 Task: Use classic email templates while sending emails in the Salesforce admin
Action: Mouse moved to (279, 215)
Screenshot: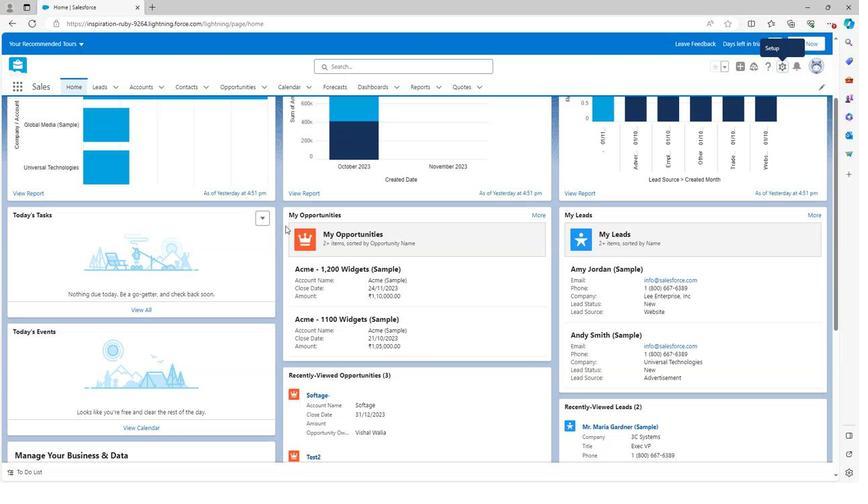 
Action: Mouse scrolled (279, 216) with delta (0, 0)
Screenshot: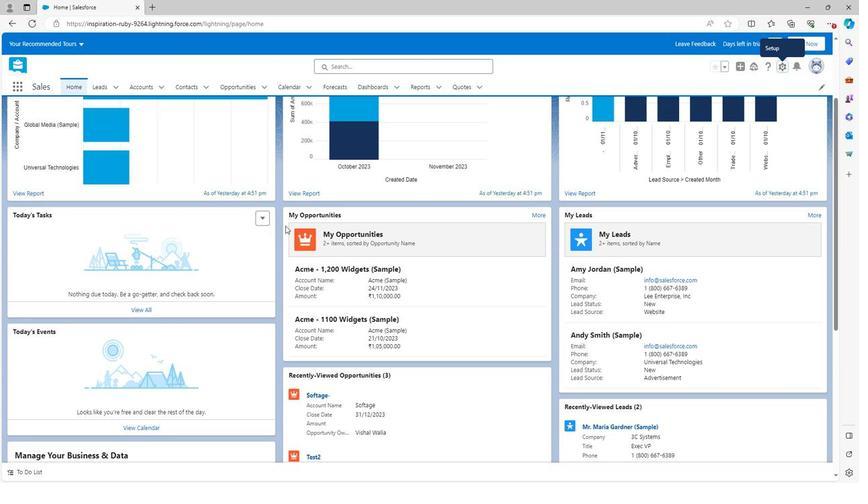 
Action: Mouse scrolled (279, 216) with delta (0, 0)
Screenshot: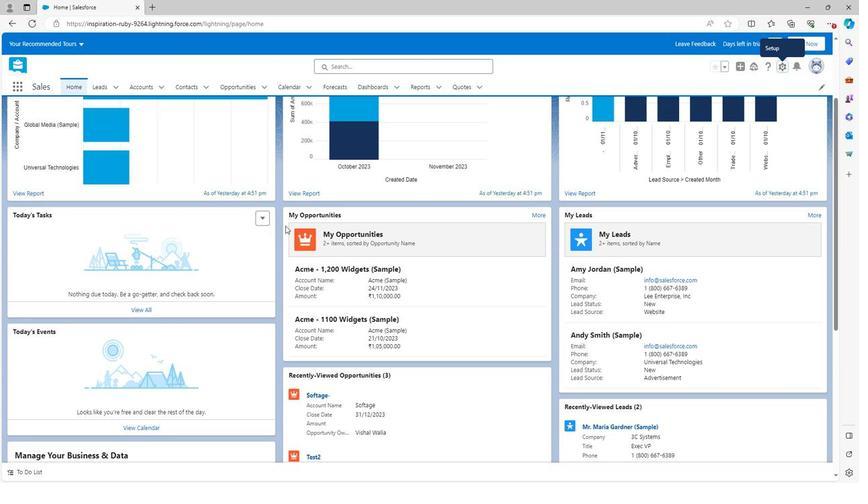 
Action: Mouse scrolled (279, 216) with delta (0, 0)
Screenshot: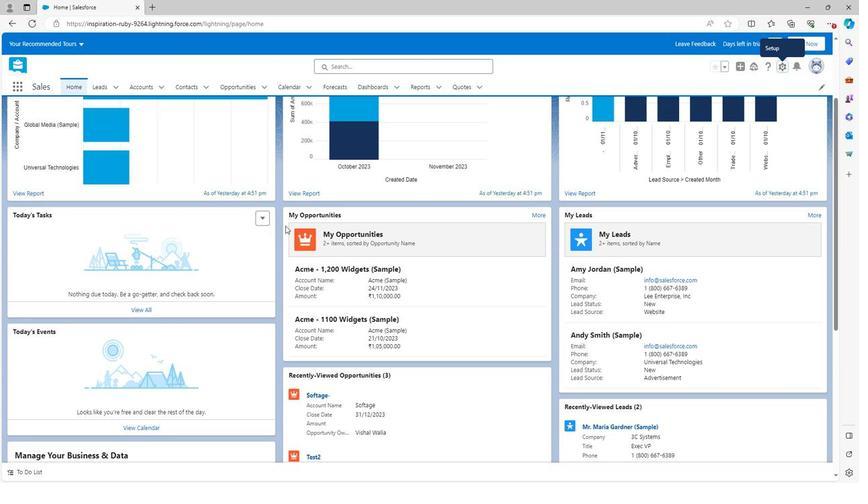 
Action: Mouse scrolled (279, 216) with delta (0, 0)
Screenshot: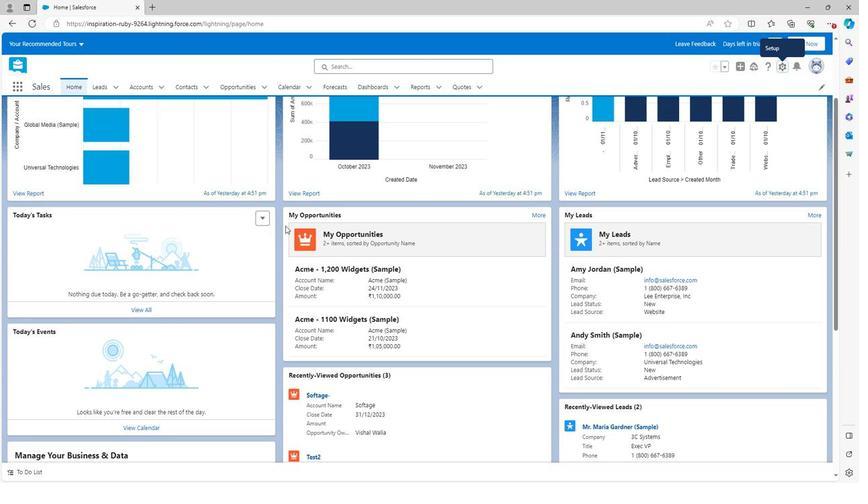 
Action: Mouse scrolled (279, 216) with delta (0, 0)
Screenshot: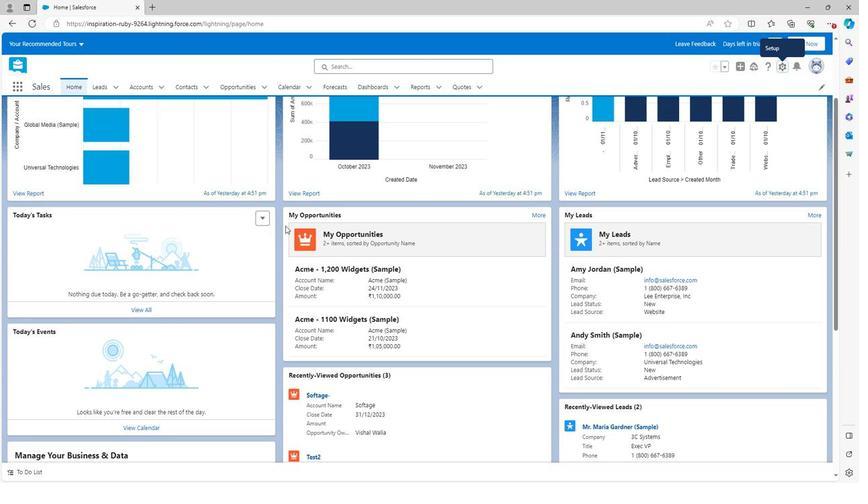 
Action: Mouse scrolled (279, 216) with delta (0, 0)
Screenshot: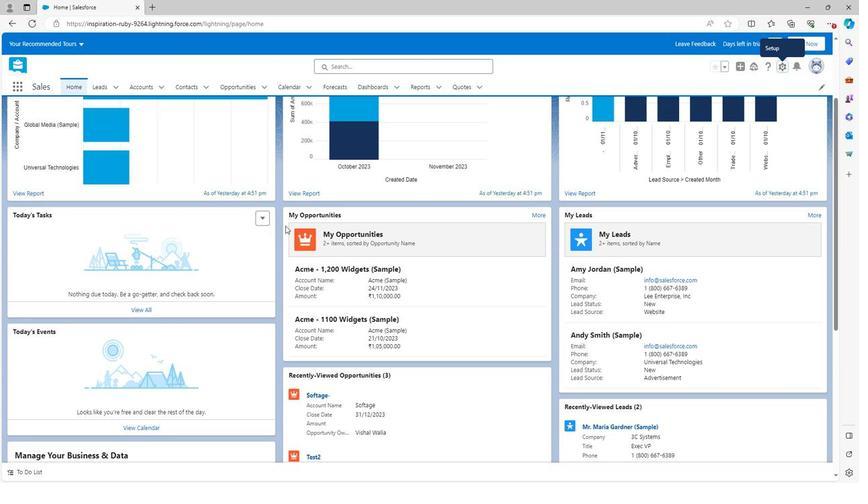 
Action: Mouse scrolled (279, 214) with delta (0, 0)
Screenshot: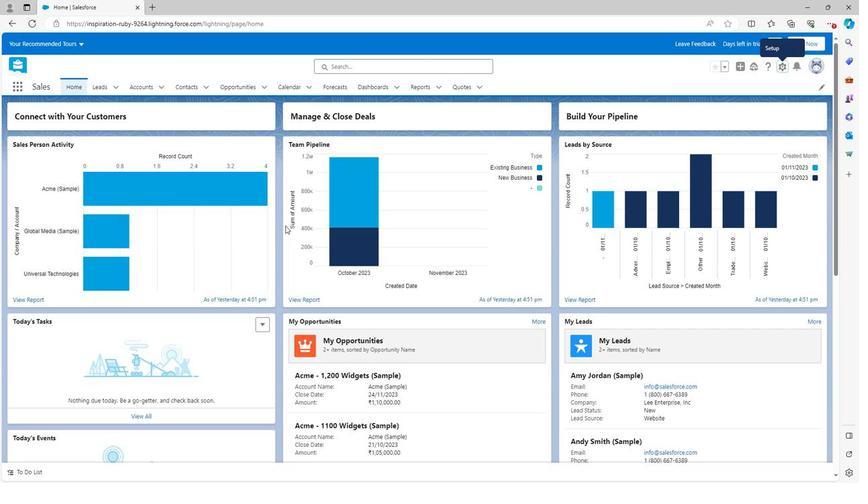 
Action: Mouse scrolled (279, 214) with delta (0, 0)
Screenshot: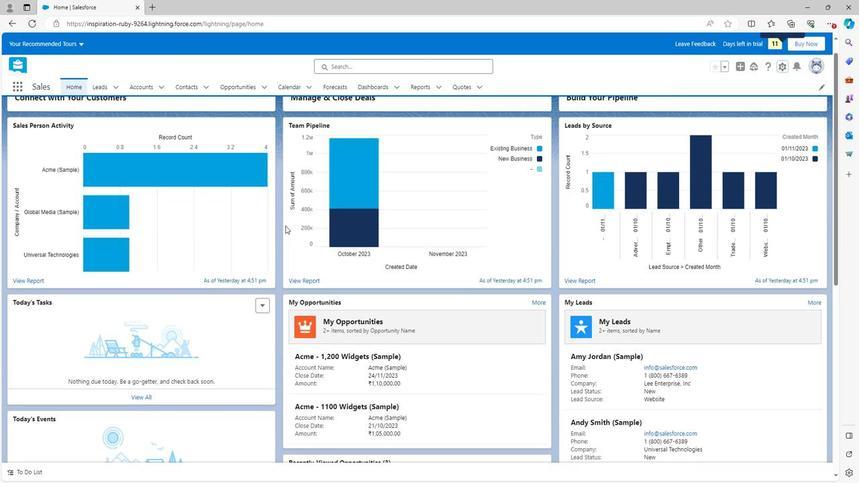
Action: Mouse scrolled (279, 214) with delta (0, 0)
Screenshot: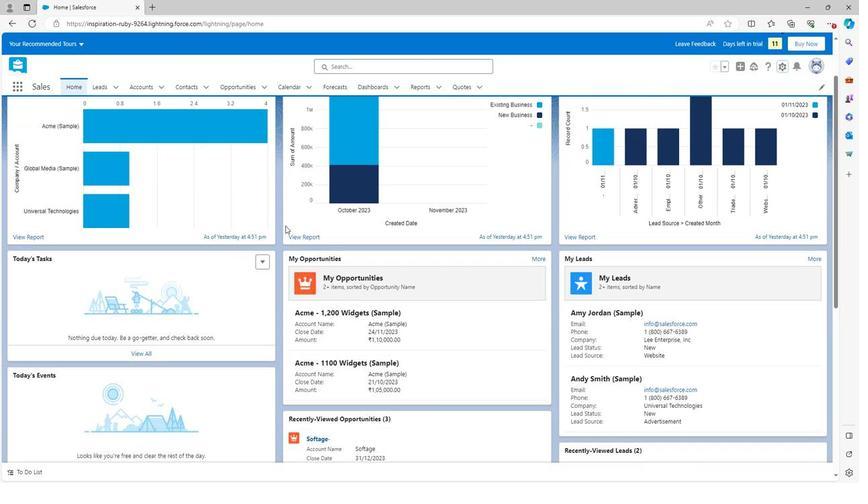 
Action: Mouse scrolled (279, 214) with delta (0, 0)
Screenshot: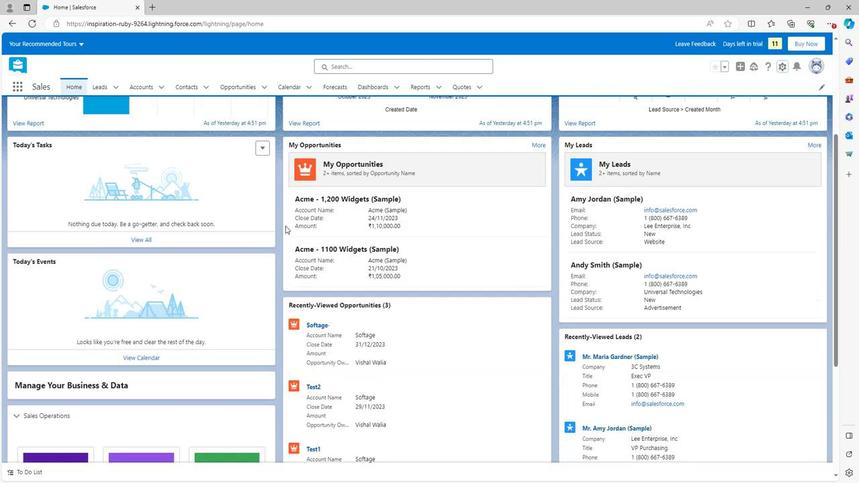 
Action: Mouse scrolled (279, 214) with delta (0, 0)
Screenshot: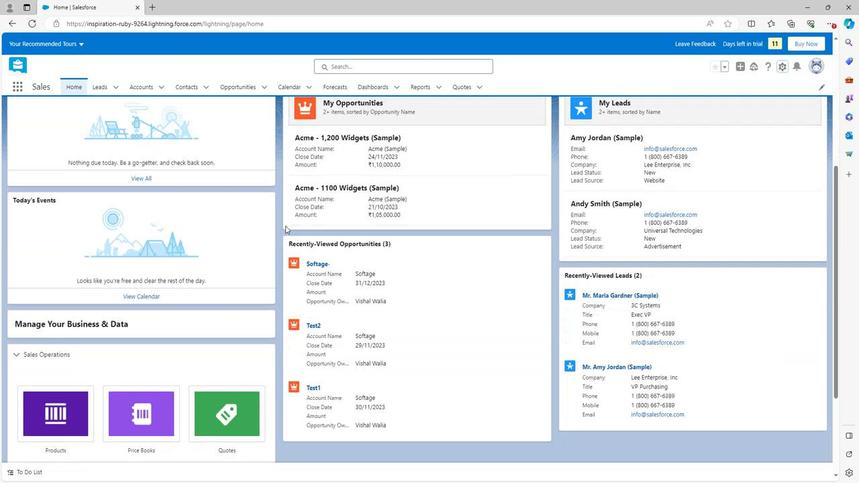 
Action: Mouse scrolled (279, 214) with delta (0, 0)
Screenshot: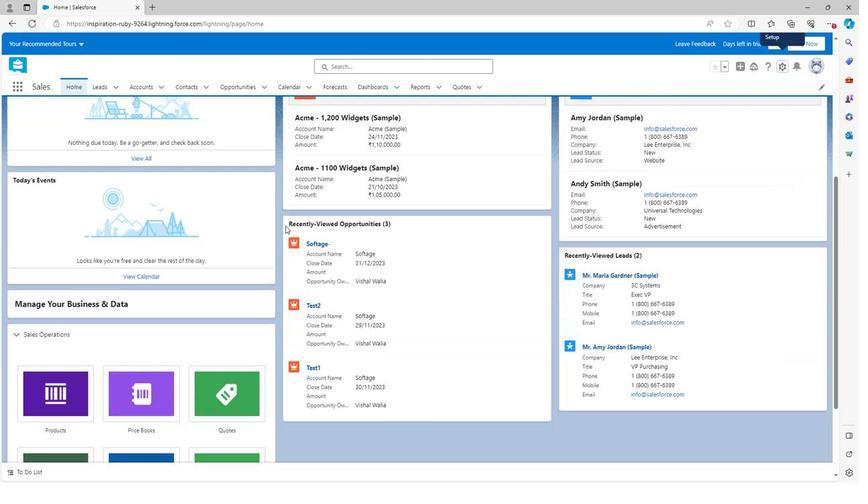 
Action: Mouse scrolled (279, 214) with delta (0, 0)
Screenshot: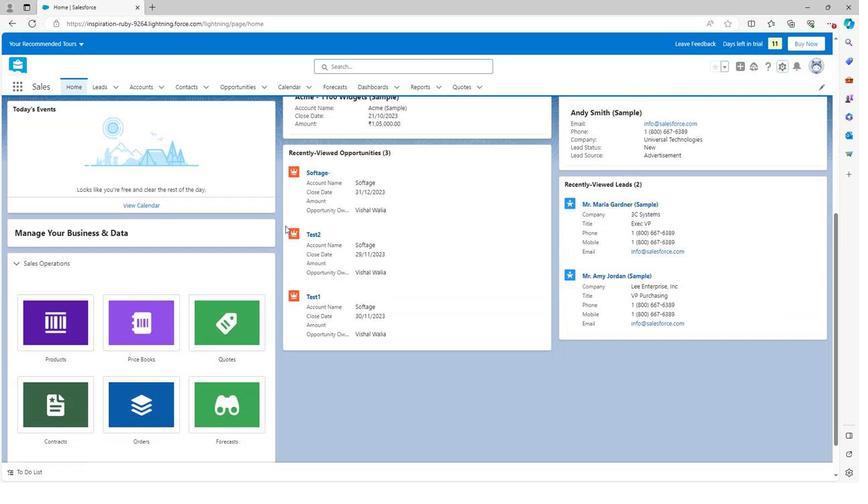 
Action: Mouse scrolled (279, 214) with delta (0, 0)
Screenshot: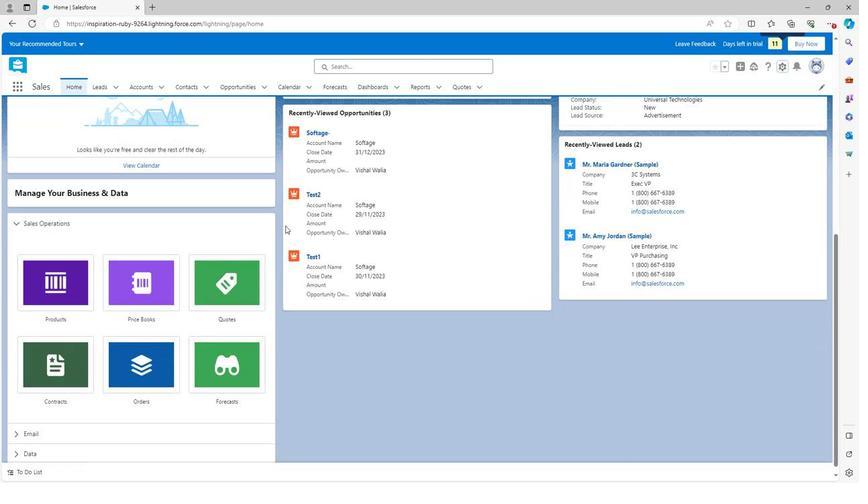 
Action: Mouse scrolled (279, 214) with delta (0, 0)
Screenshot: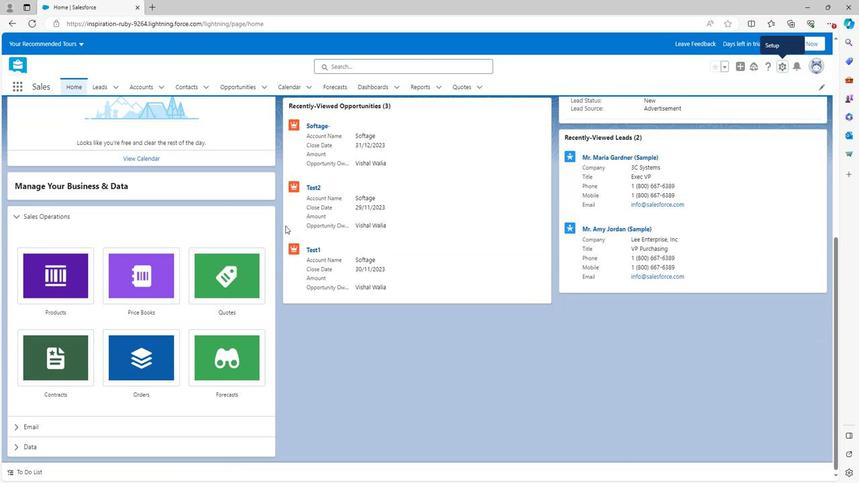 
Action: Mouse moved to (753, 43)
Screenshot: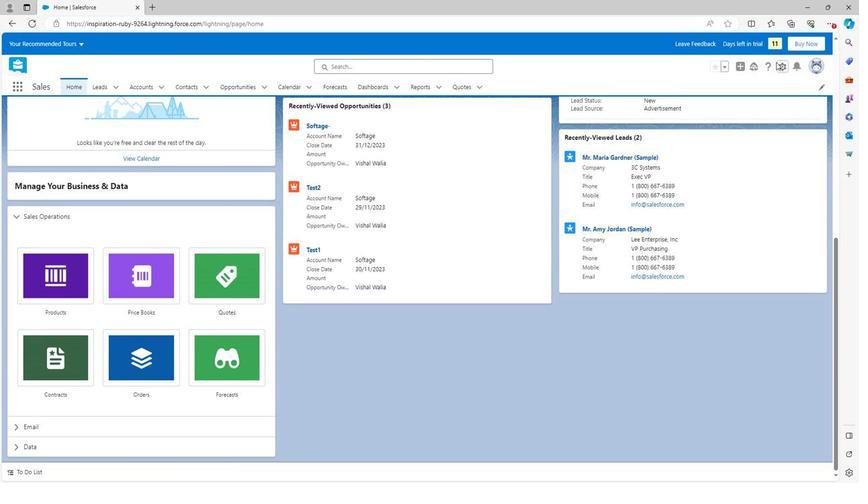 
Action: Mouse pressed left at (753, 43)
Screenshot: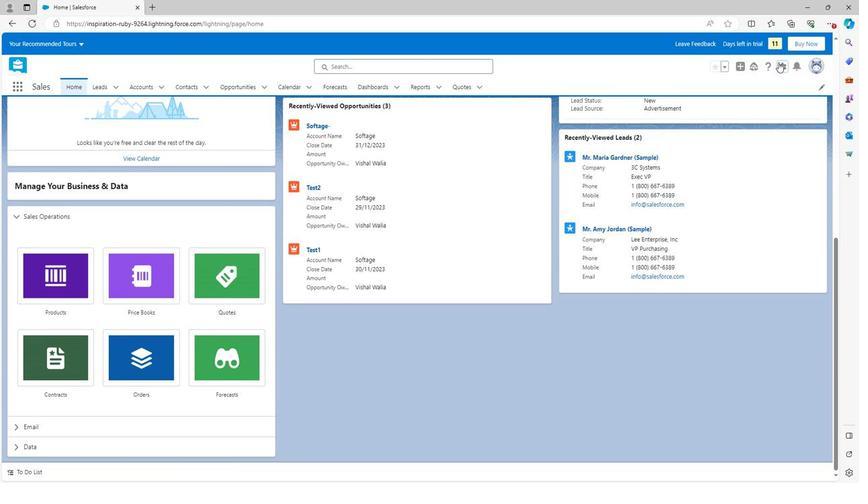 
Action: Mouse moved to (726, 74)
Screenshot: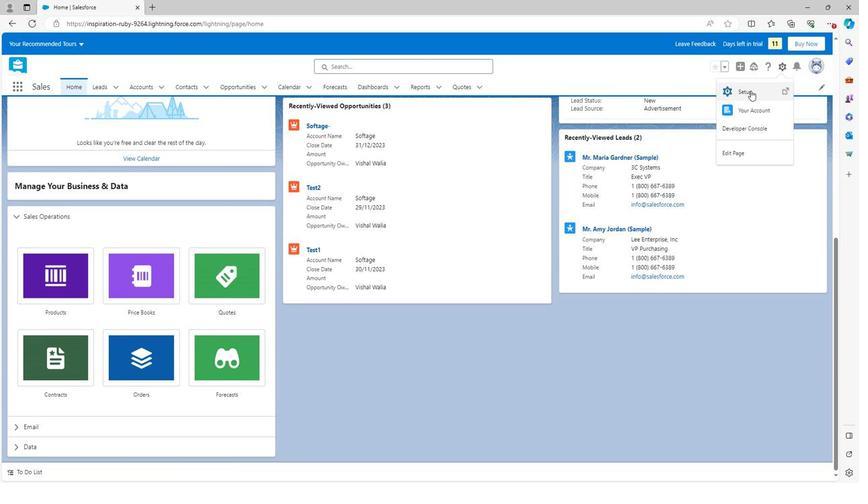 
Action: Mouse pressed left at (726, 74)
Screenshot: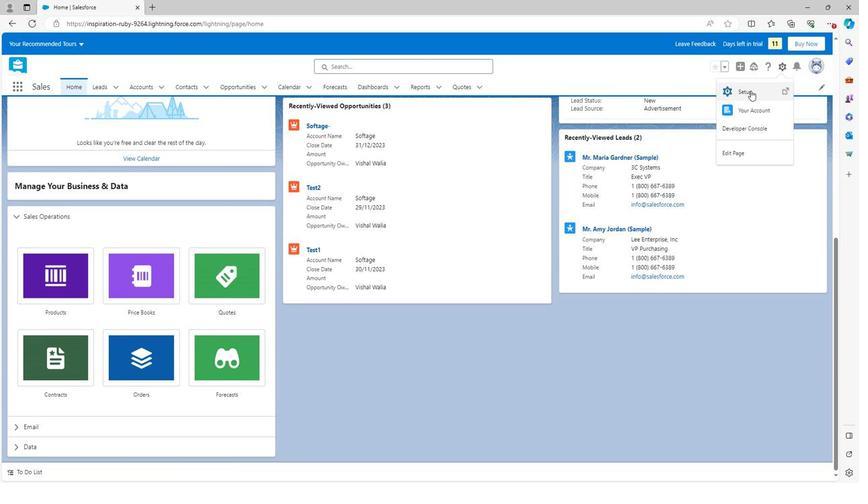 
Action: Mouse moved to (11, 297)
Screenshot: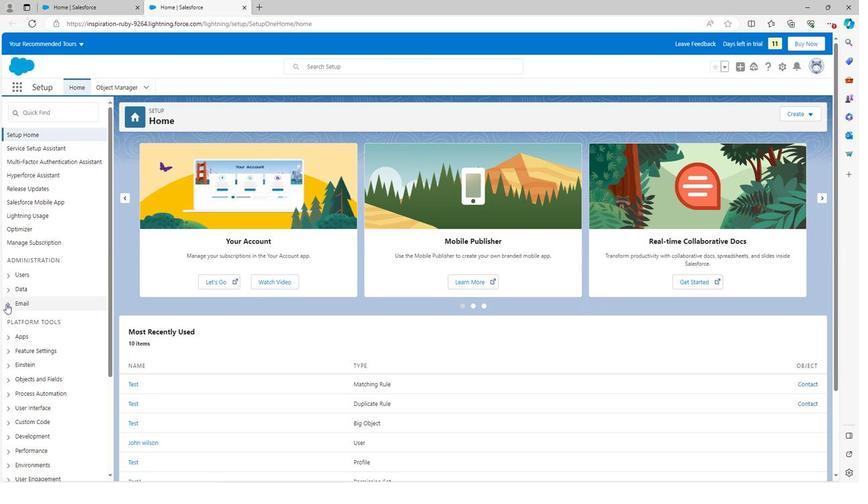 
Action: Mouse pressed left at (11, 297)
Screenshot: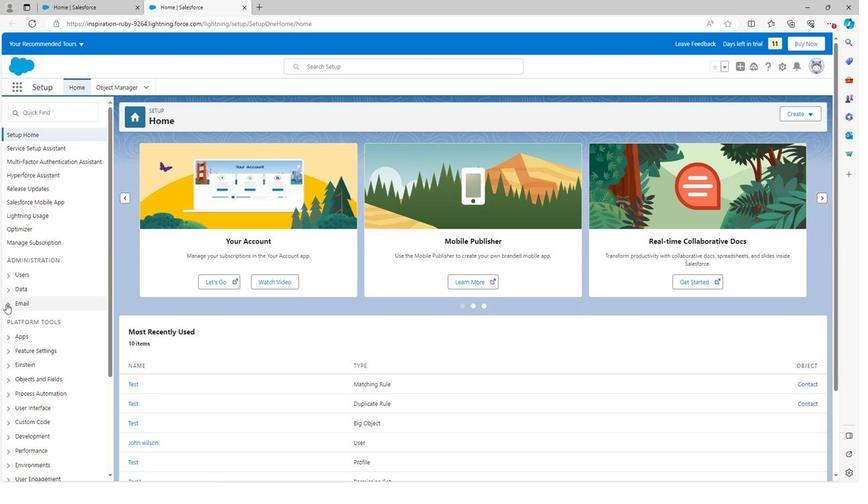 
Action: Mouse moved to (61, 311)
Screenshot: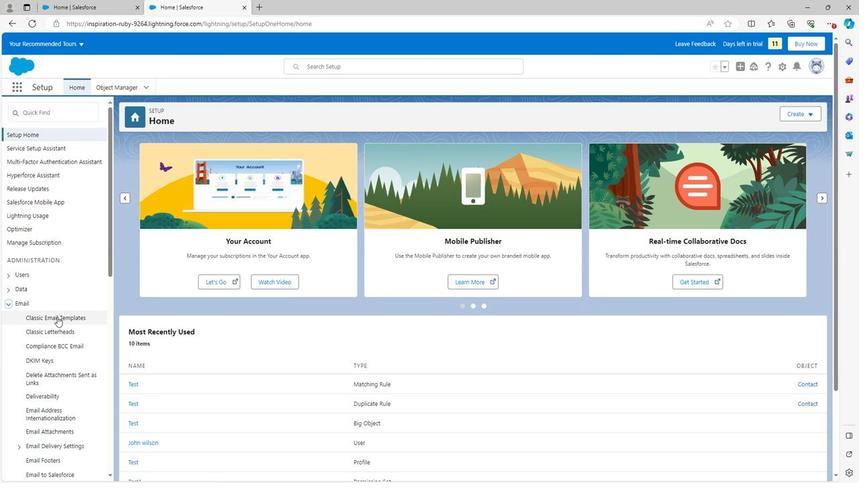 
Action: Mouse pressed left at (61, 311)
Screenshot: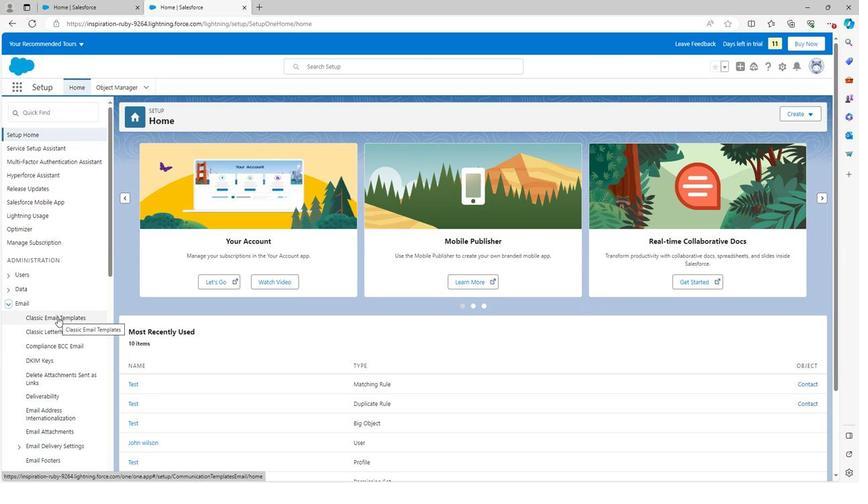 
Action: Mouse moved to (275, 249)
Screenshot: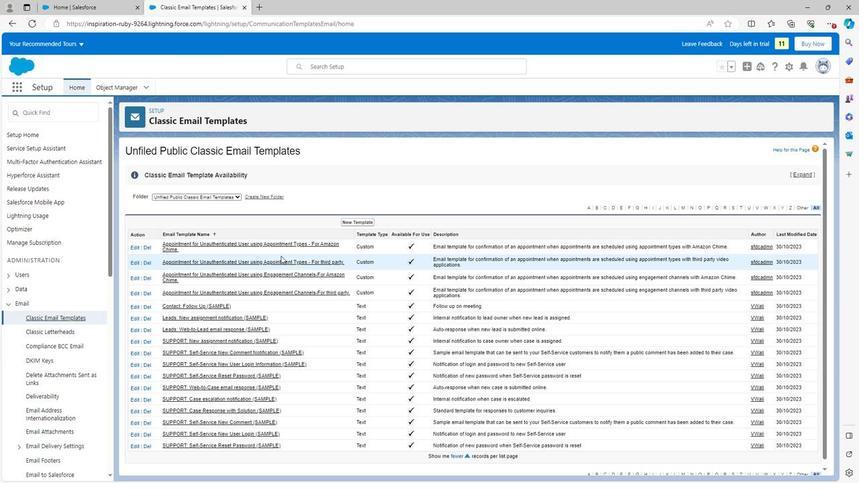 
Action: Mouse scrolled (275, 249) with delta (0, 0)
Screenshot: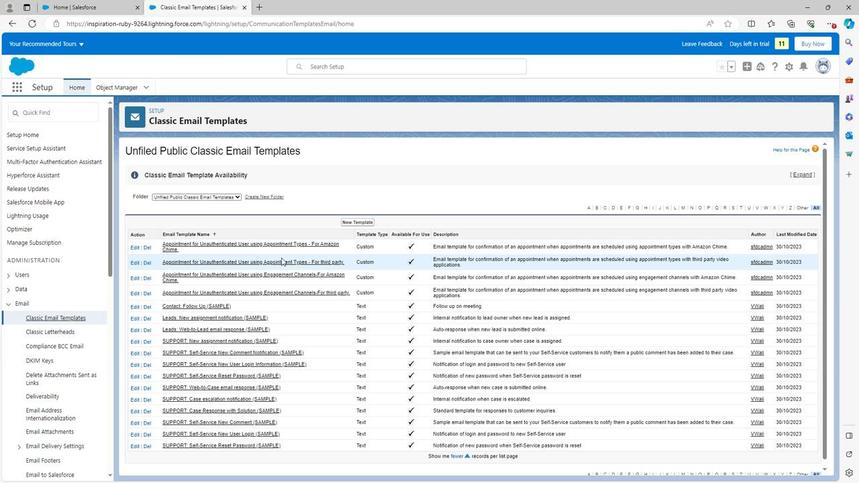 
Action: Mouse moved to (277, 295)
Screenshot: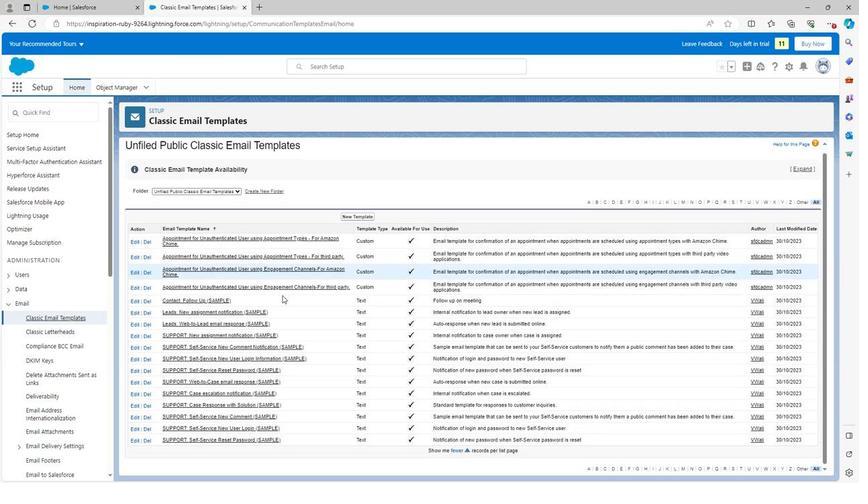 
Action: Mouse scrolled (277, 294) with delta (0, 0)
Screenshot: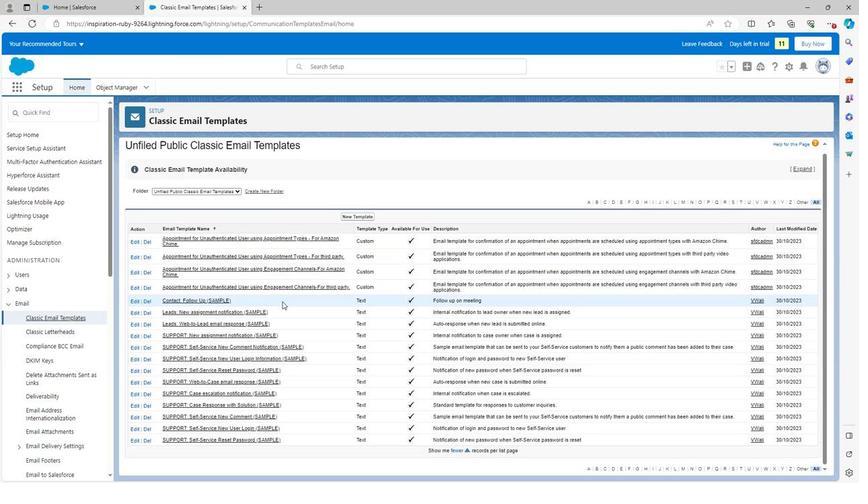 
Action: Mouse scrolled (277, 294) with delta (0, 0)
Screenshot: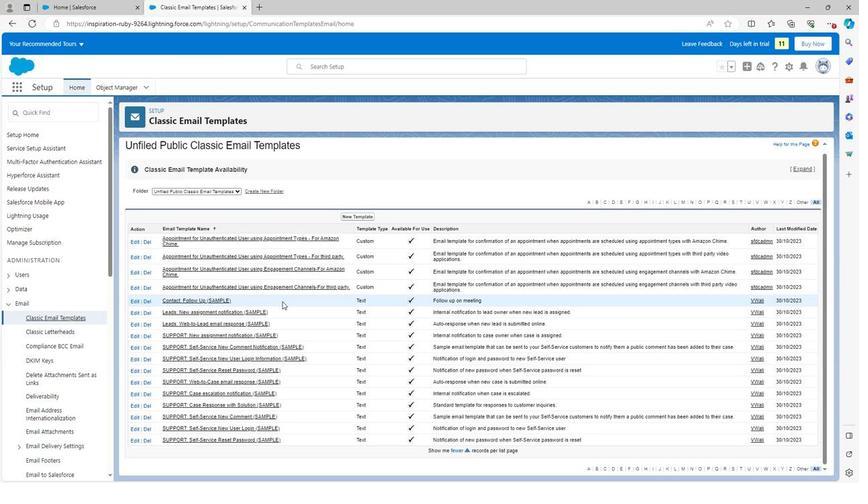 
Action: Mouse moved to (277, 295)
Screenshot: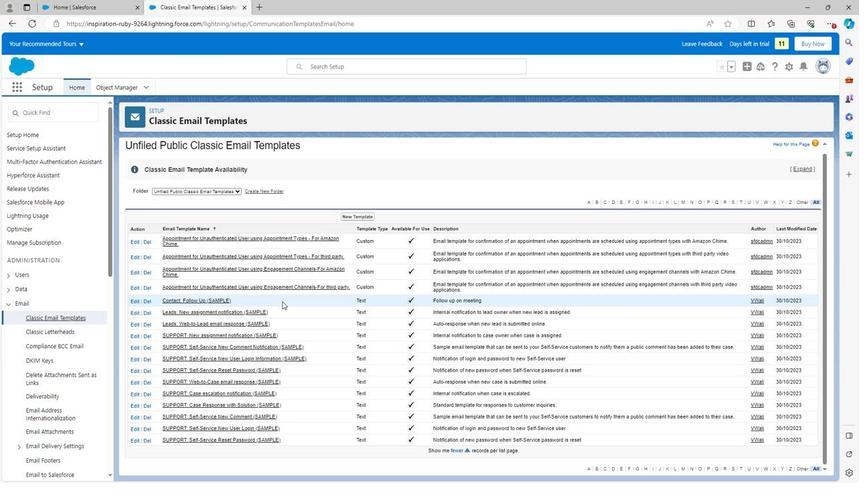 
Action: Mouse scrolled (277, 295) with delta (0, 0)
Screenshot: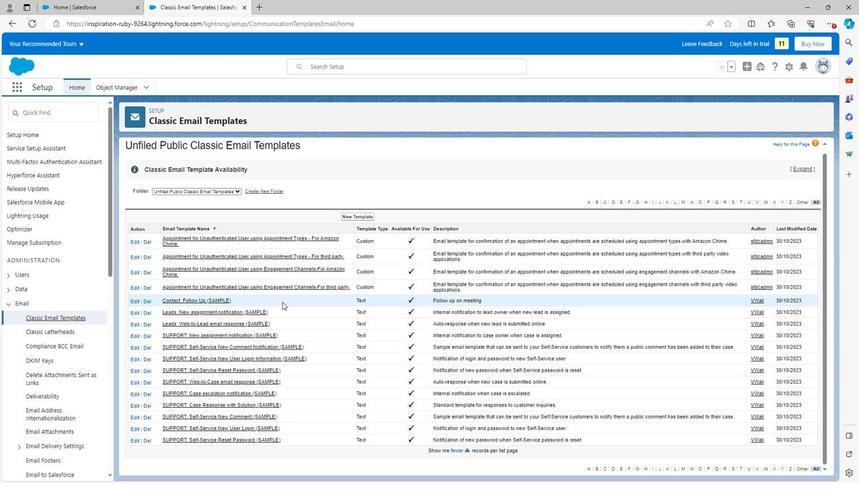 
Action: Mouse moved to (277, 296)
Screenshot: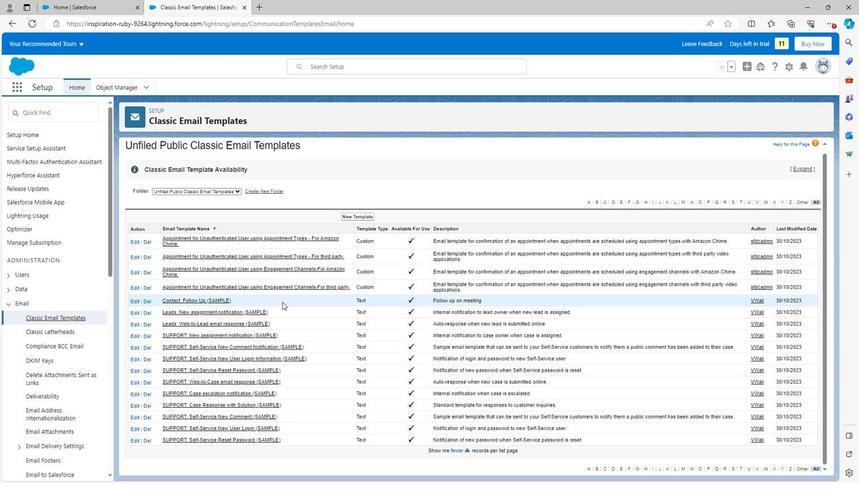 
Action: Mouse scrolled (277, 295) with delta (0, 0)
Screenshot: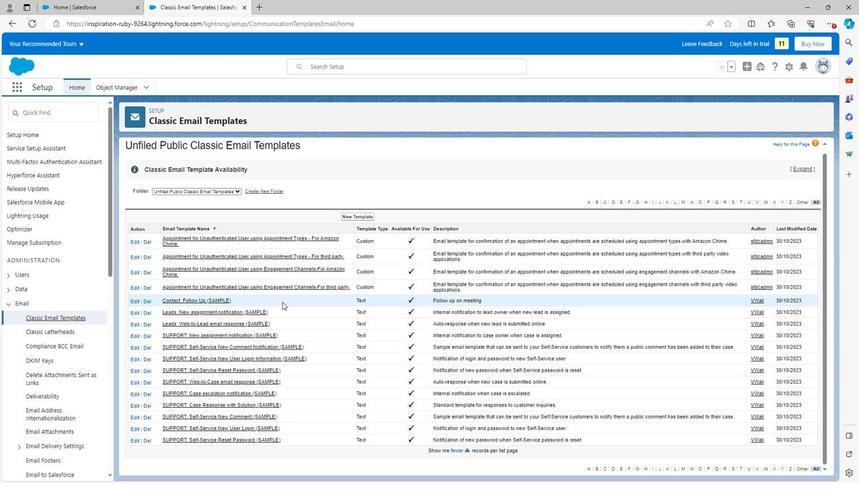 
Action: Mouse moved to (277, 297)
Screenshot: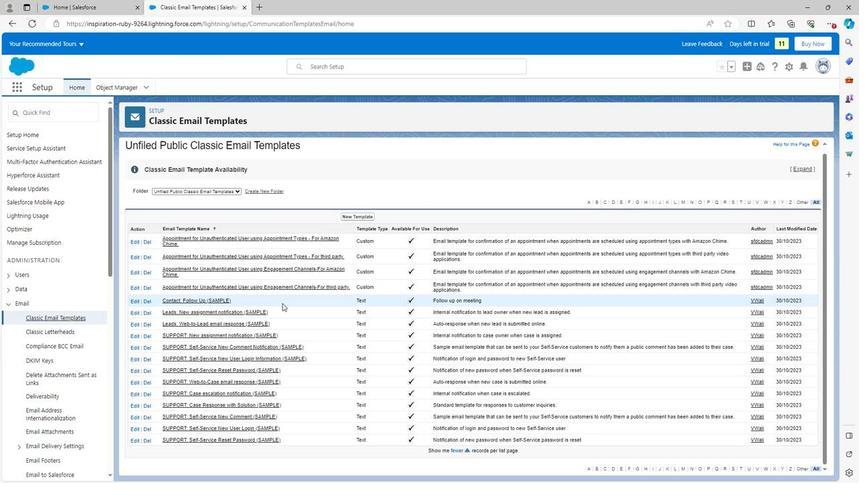 
Action: Mouse scrolled (277, 296) with delta (0, 0)
Screenshot: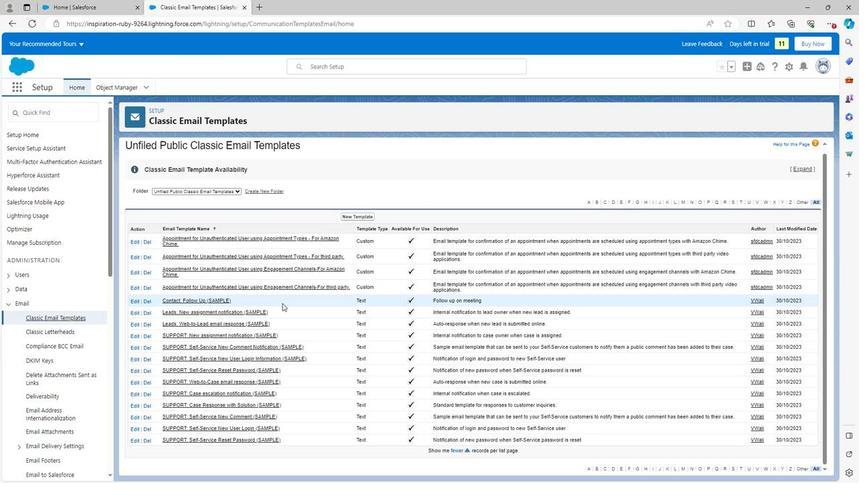 
Action: Mouse scrolled (277, 296) with delta (0, 0)
Screenshot: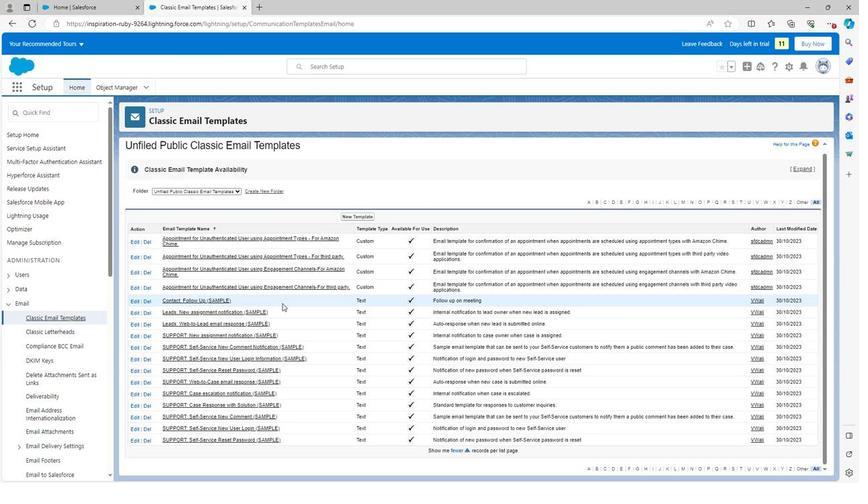 
Action: Mouse scrolled (277, 297) with delta (0, 0)
Screenshot: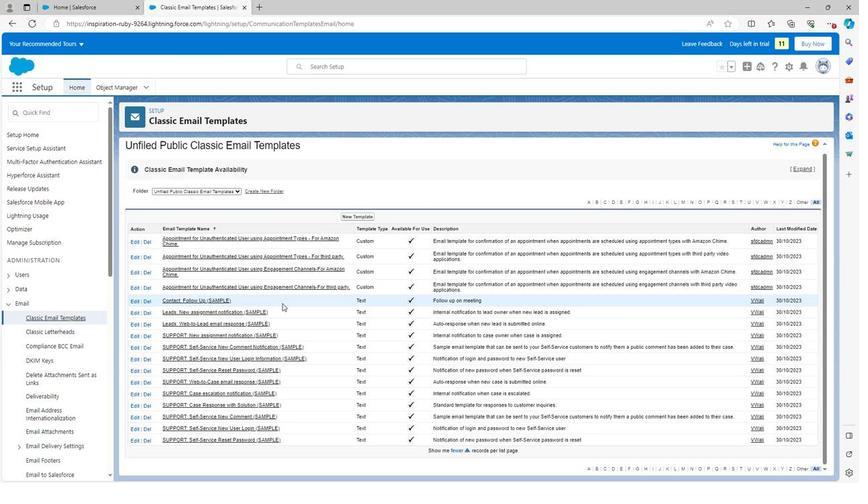 
Action: Mouse moved to (277, 297)
Screenshot: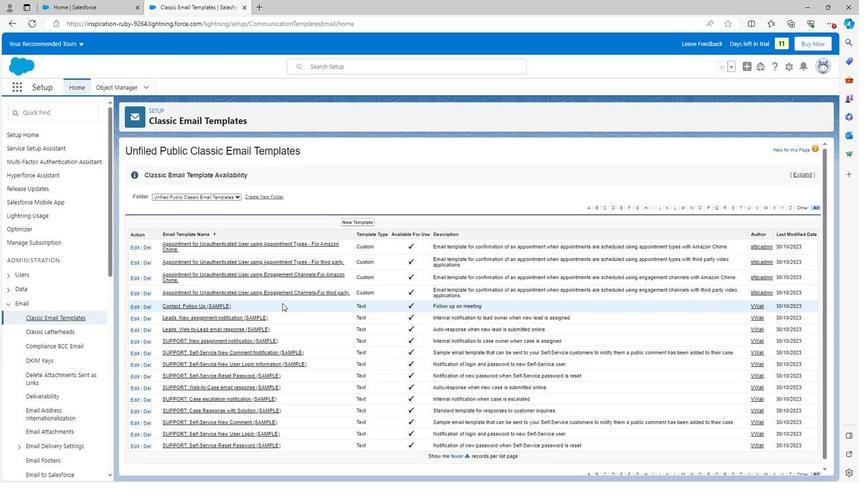 
Action: Mouse scrolled (277, 298) with delta (0, 0)
Screenshot: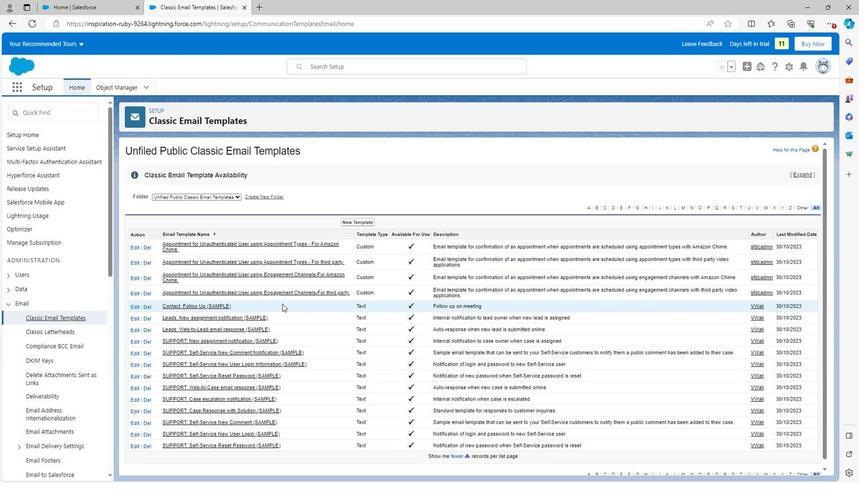 
Action: Mouse moved to (277, 297)
Screenshot: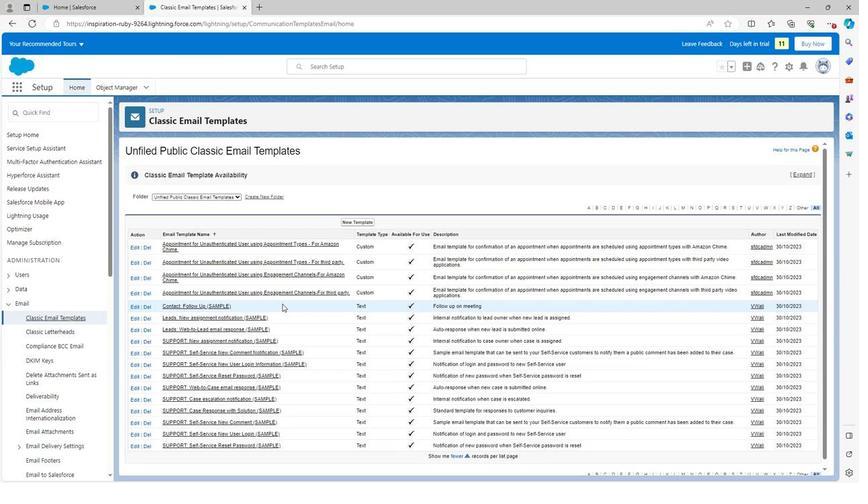 
Action: Mouse scrolled (277, 298) with delta (0, 0)
Screenshot: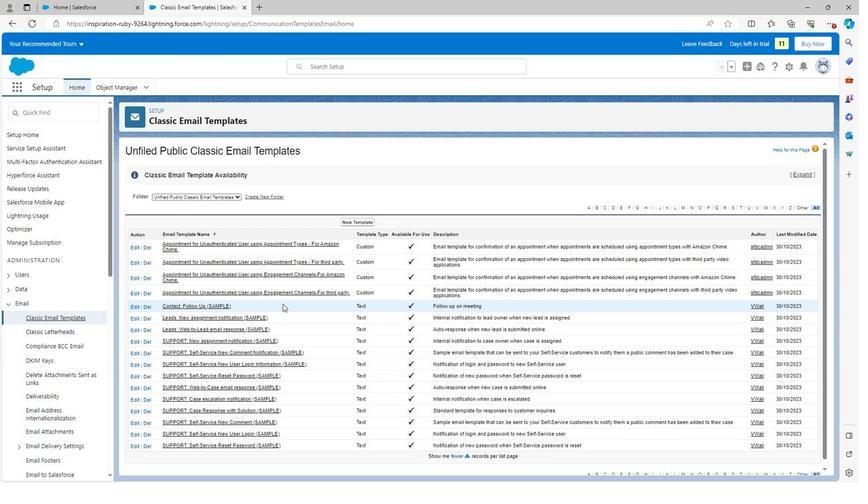 
Action: Mouse moved to (350, 212)
Screenshot: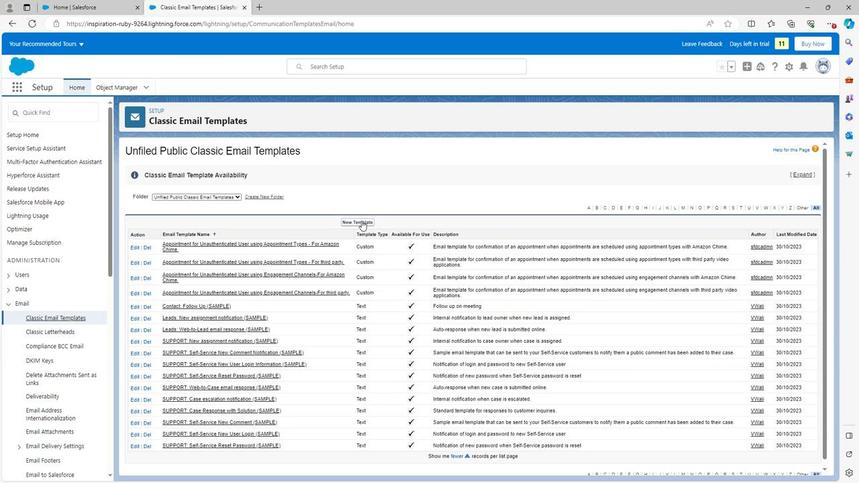 
Action: Mouse pressed left at (350, 212)
Screenshot: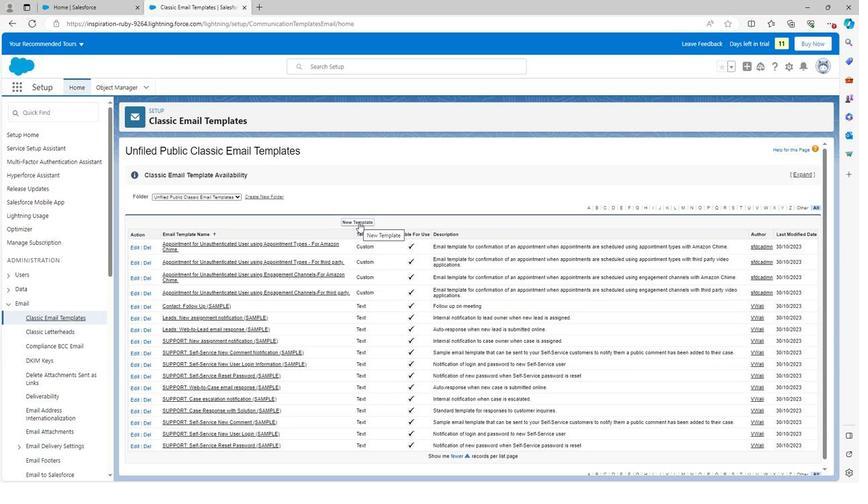 
Action: Mouse moved to (767, 271)
Screenshot: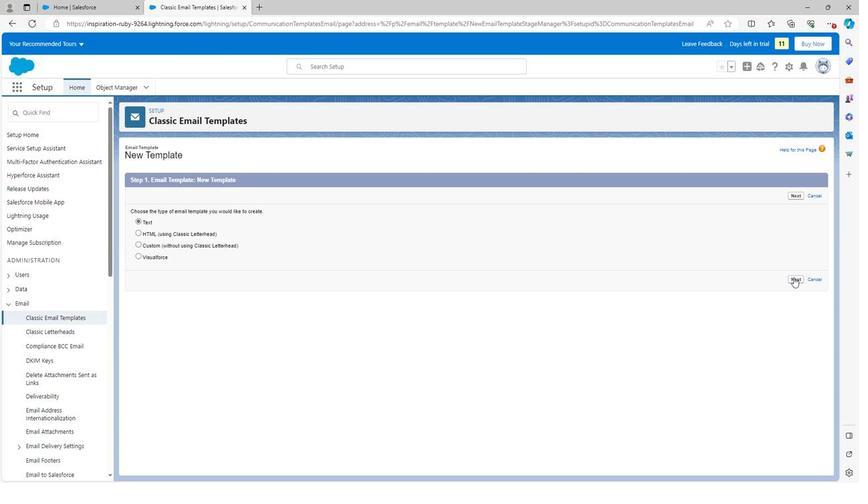 
Action: Mouse pressed left at (767, 271)
Screenshot: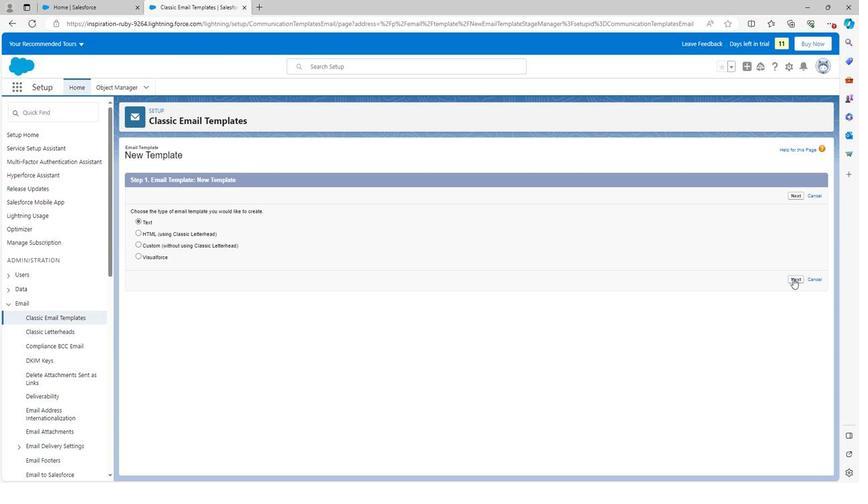 
Action: Mouse moved to (289, 251)
Screenshot: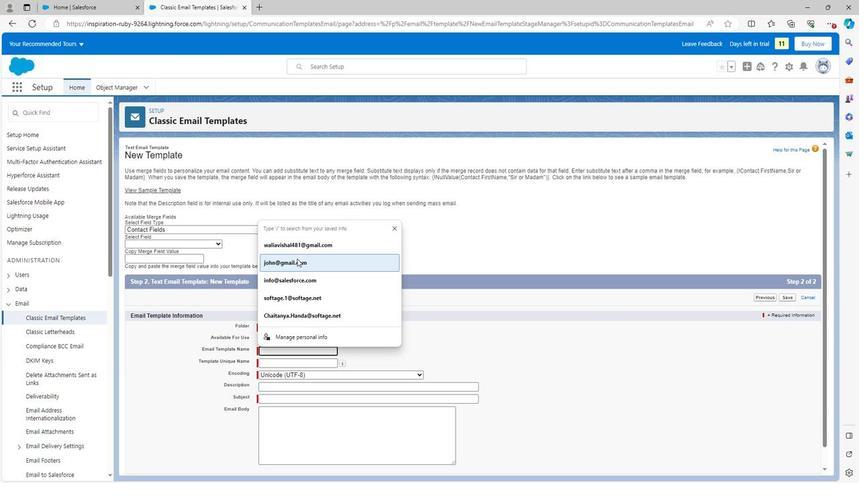 
Action: Mouse pressed left at (289, 251)
Screenshot: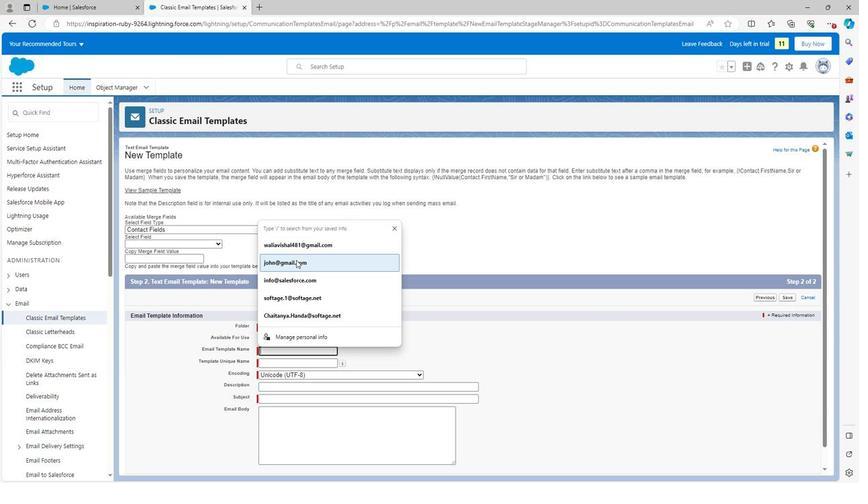 
Action: Mouse moved to (315, 261)
Screenshot: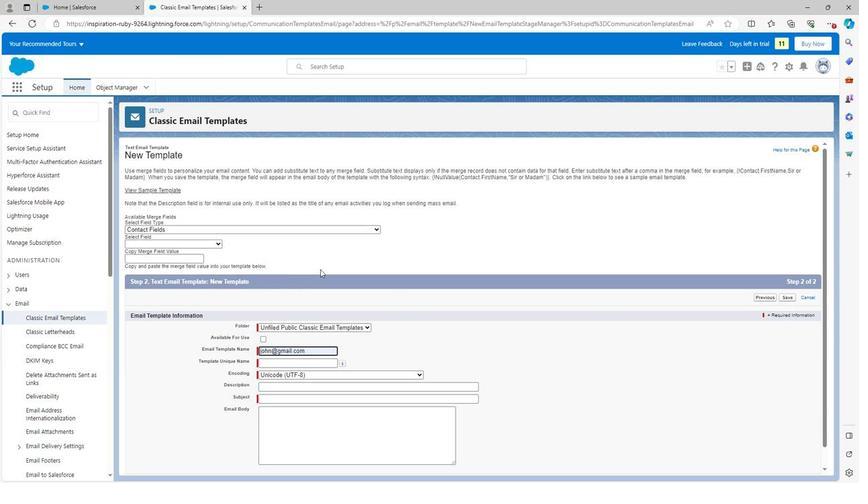 
Action: Mouse scrolled (315, 261) with delta (0, 0)
Screenshot: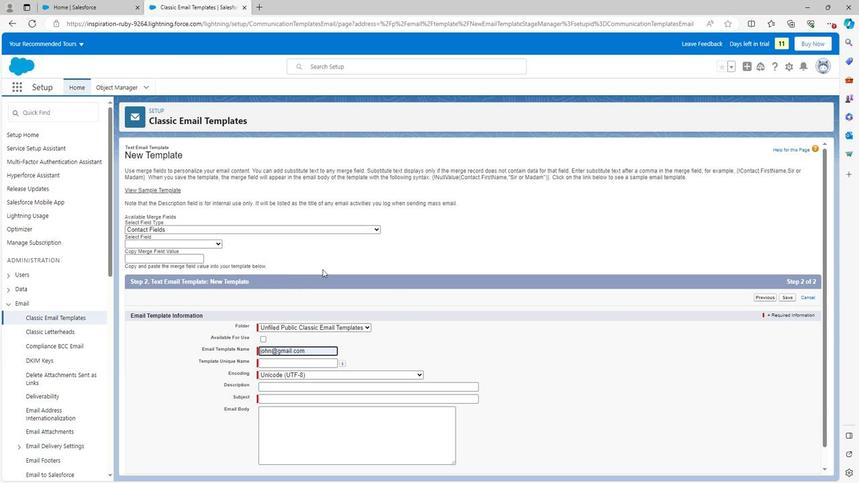 
Action: Mouse moved to (316, 261)
Screenshot: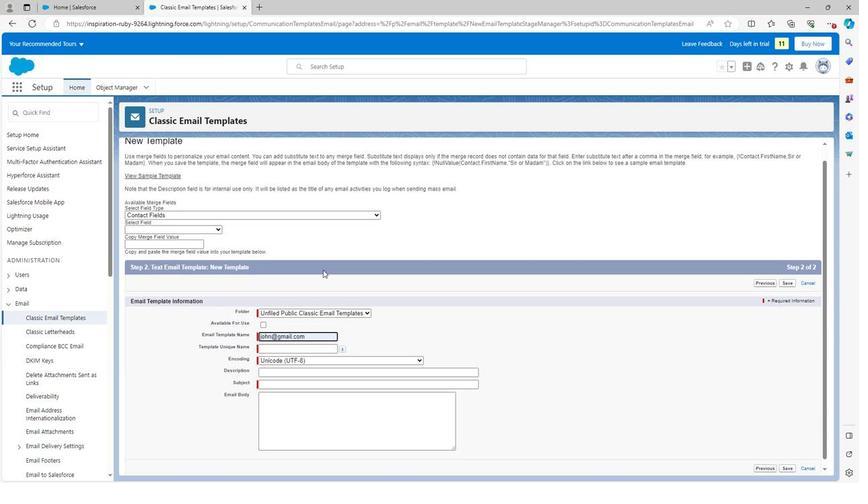 
Action: Mouse scrolled (316, 261) with delta (0, 0)
Screenshot: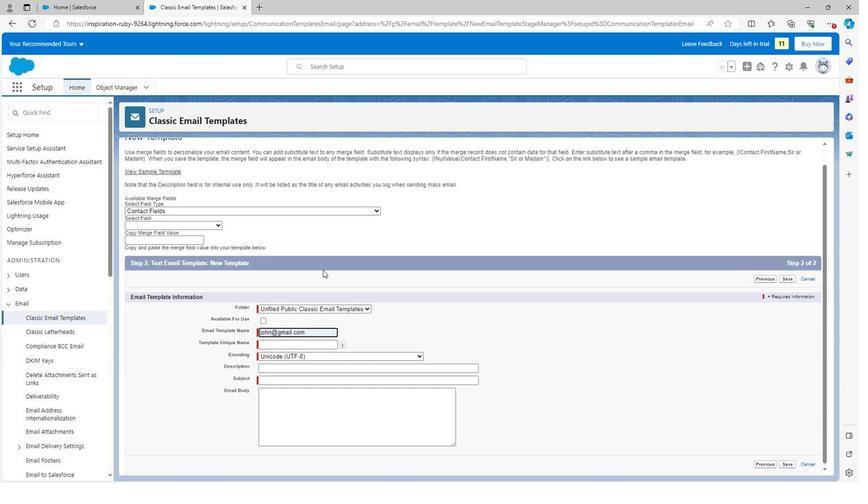 
Action: Mouse moved to (446, 329)
Screenshot: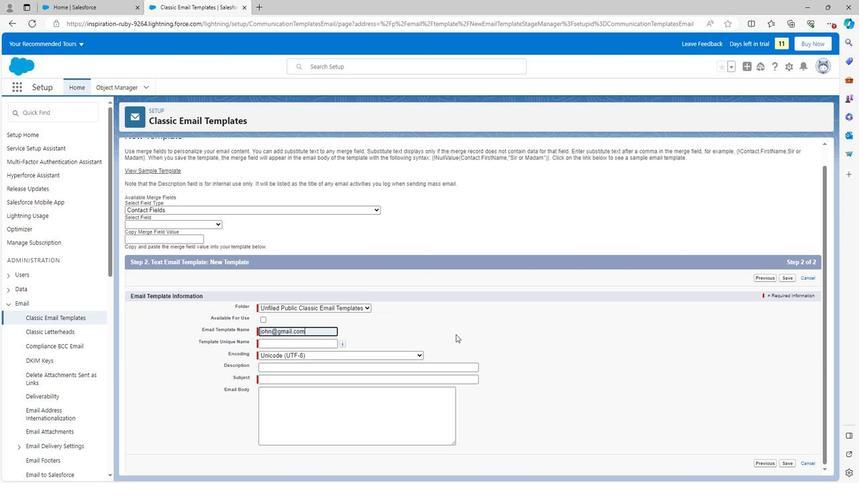 
Action: Mouse pressed left at (446, 329)
Screenshot: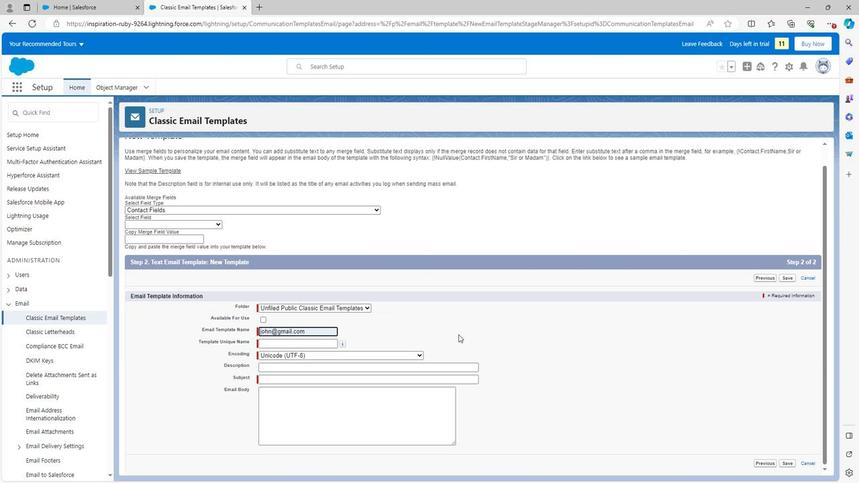 
Action: Mouse moved to (764, 458)
Screenshot: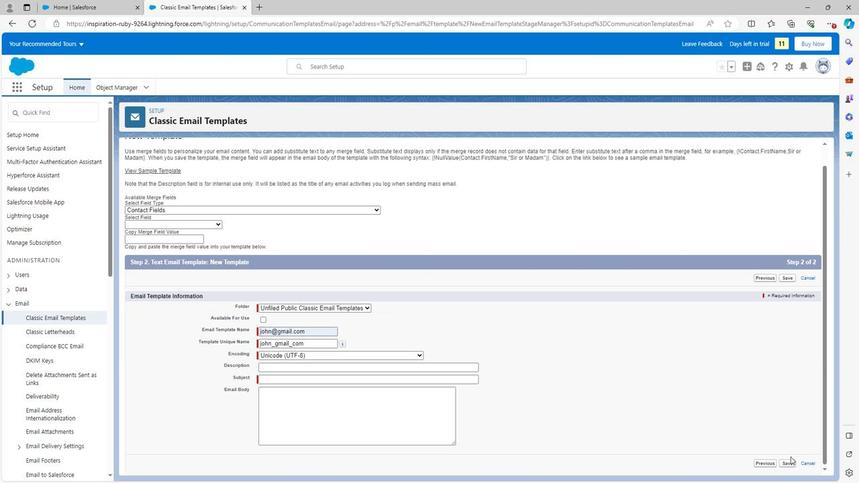 
Action: Mouse pressed left at (764, 458)
Screenshot: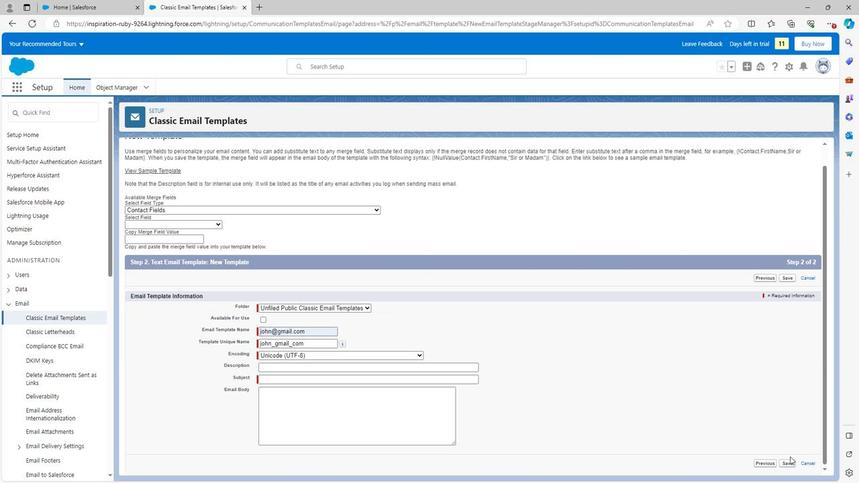 
Action: Mouse moved to (763, 467)
Screenshot: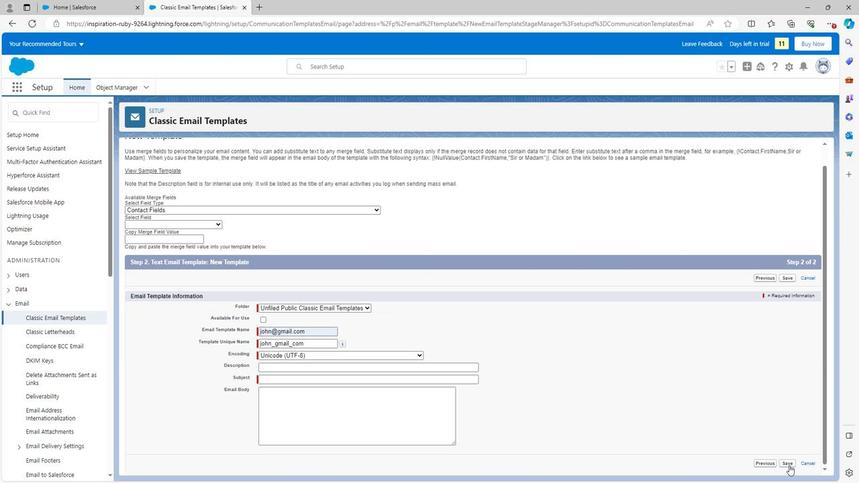 
Action: Mouse pressed left at (763, 467)
Screenshot: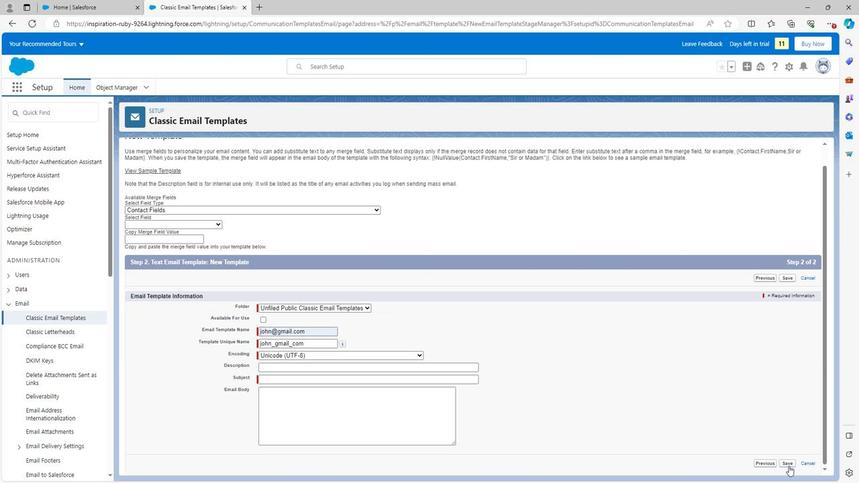 
Action: Mouse moved to (266, 358)
Screenshot: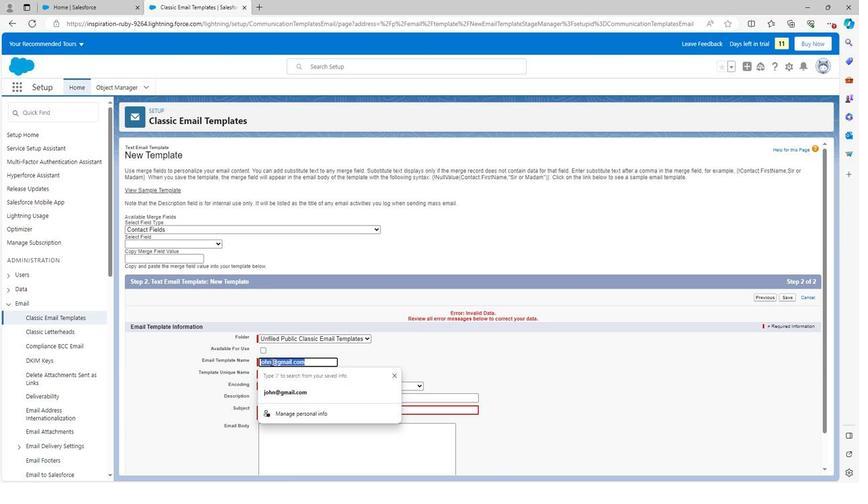 
Action: Mouse pressed left at (266, 358)
Screenshot: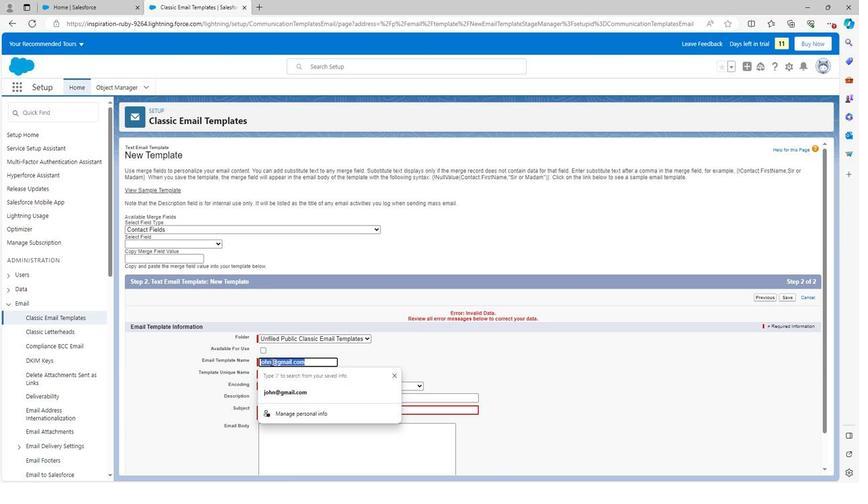 
Action: Mouse moved to (267, 357)
Screenshot: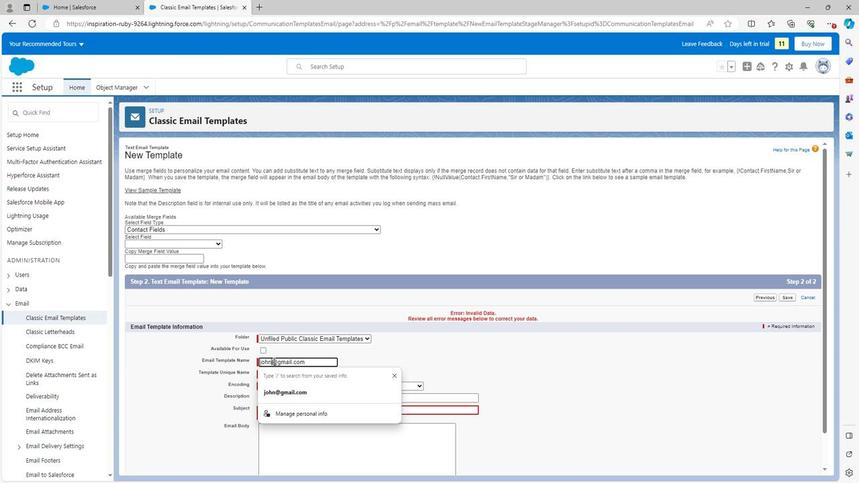 
Action: Key pressed 123
Screenshot: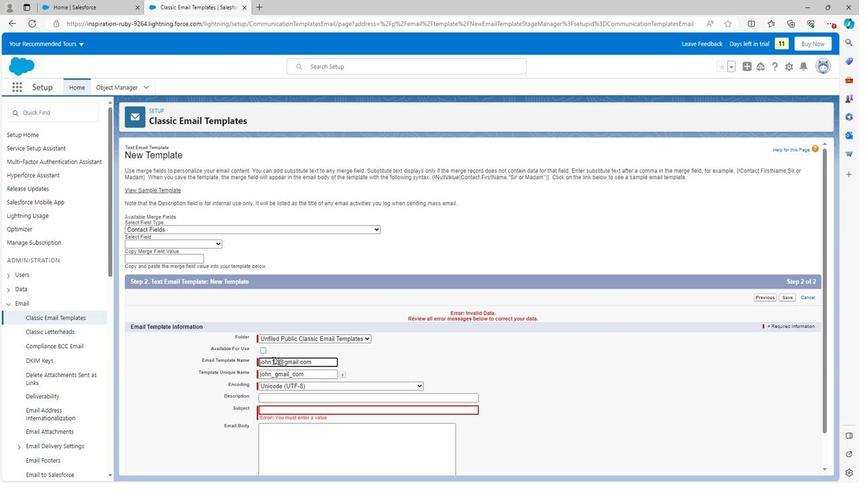 
Action: Mouse moved to (267, 349)
Screenshot: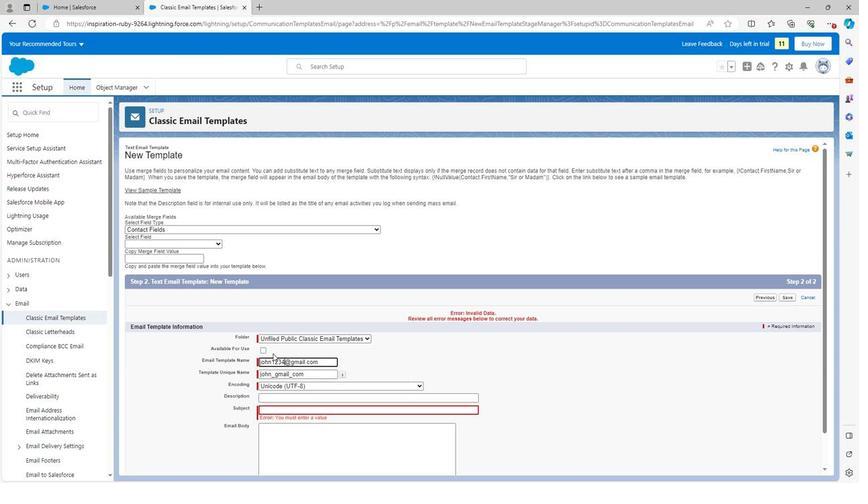 
Action: Key pressed 5
Screenshot: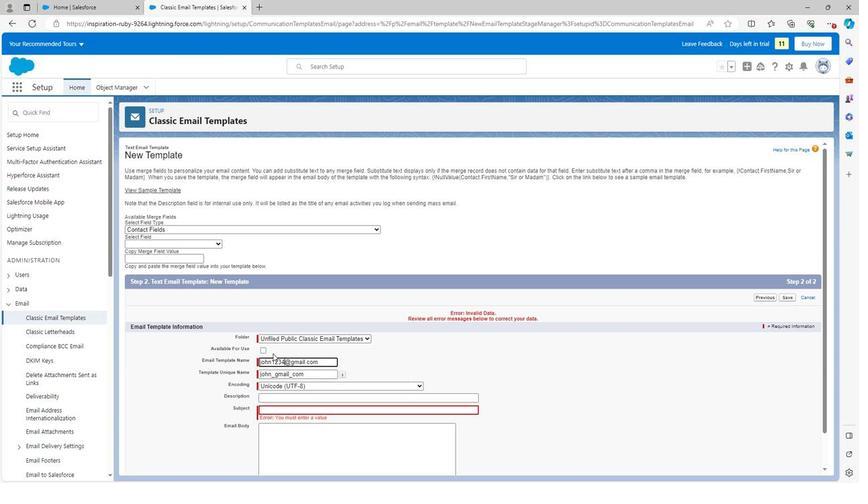 
Action: Mouse moved to (267, 347)
Screenshot: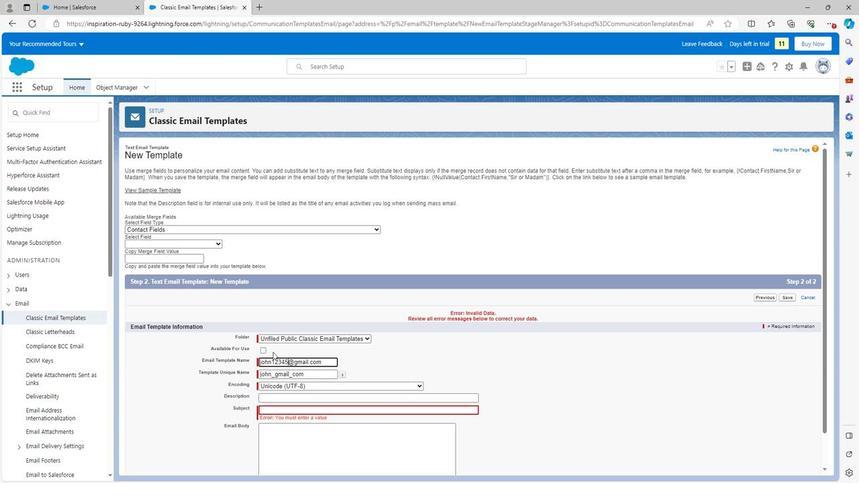 
Action: Key pressed 4
Screenshot: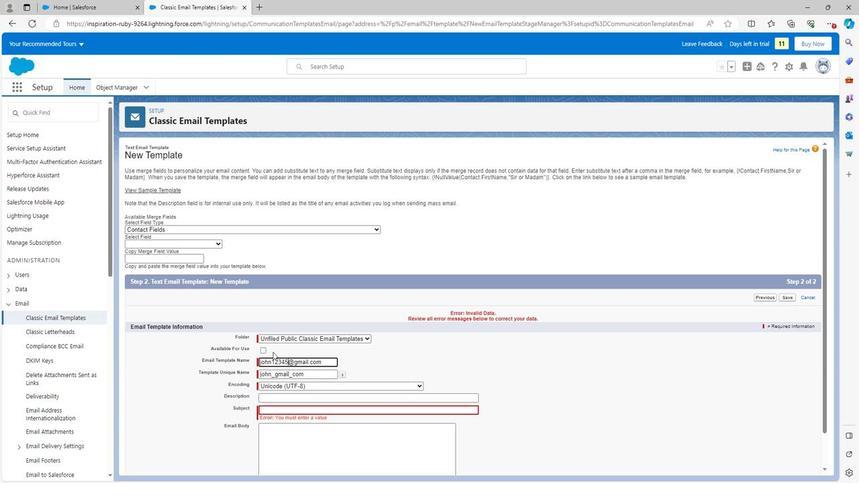 
Action: Mouse moved to (267, 345)
Screenshot: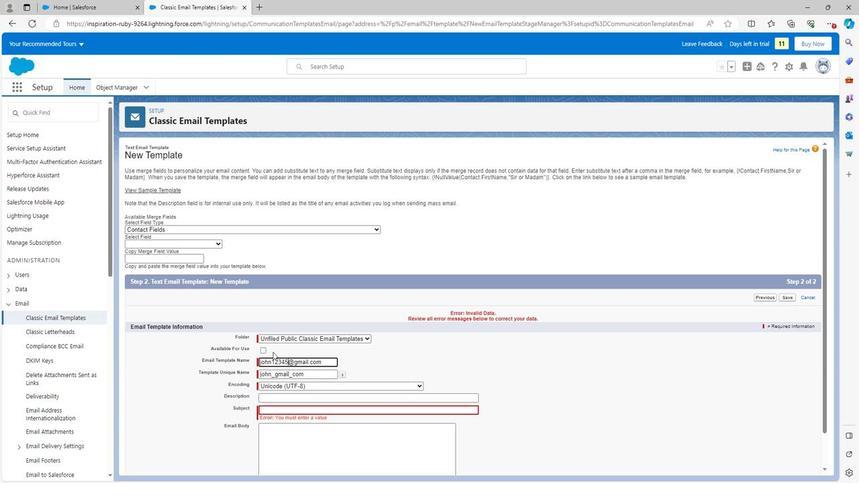 
Action: Key pressed 3
Screenshot: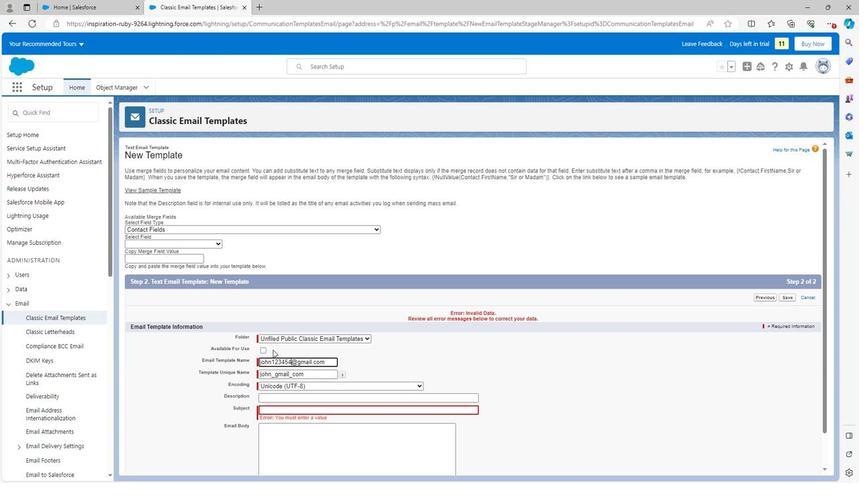 
Action: Mouse moved to (267, 345)
Screenshot: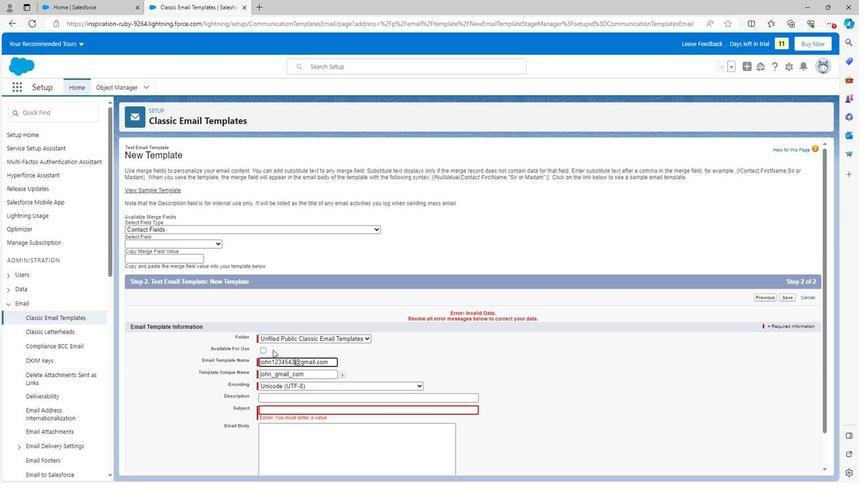 
Action: Key pressed 2
Screenshot: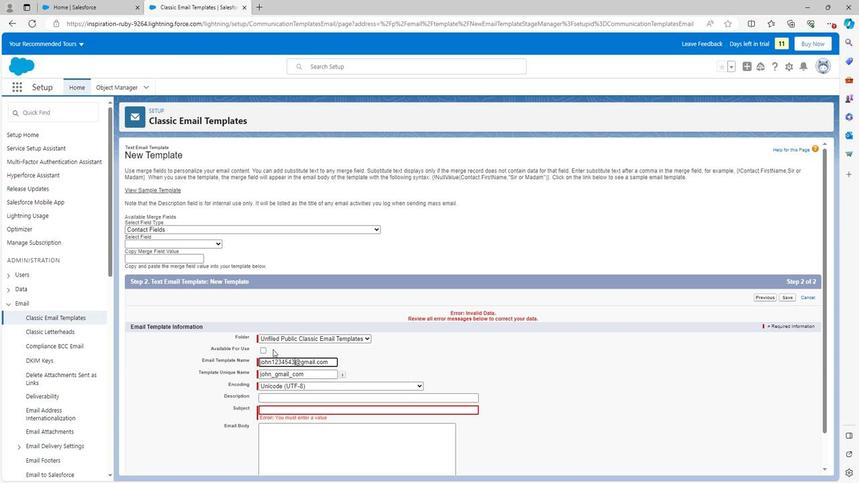 
Action: Mouse moved to (410, 407)
Screenshot: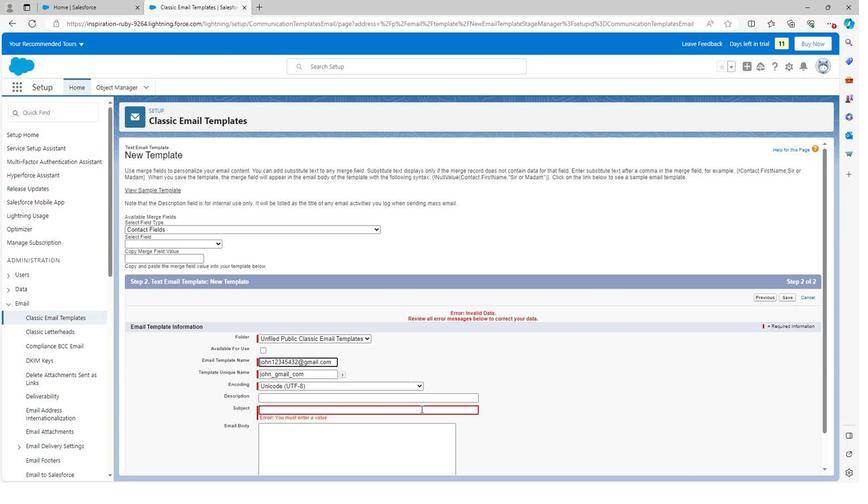 
Action: Mouse pressed left at (410, 407)
Screenshot: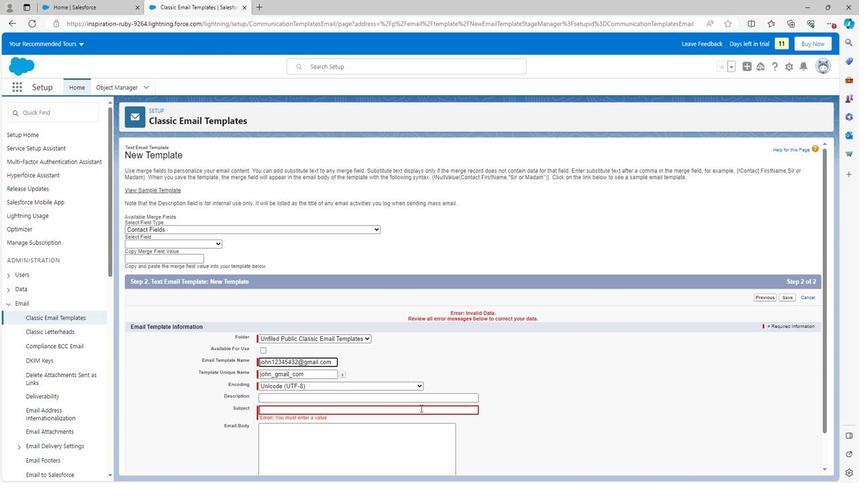 
Action: Mouse moved to (410, 406)
Screenshot: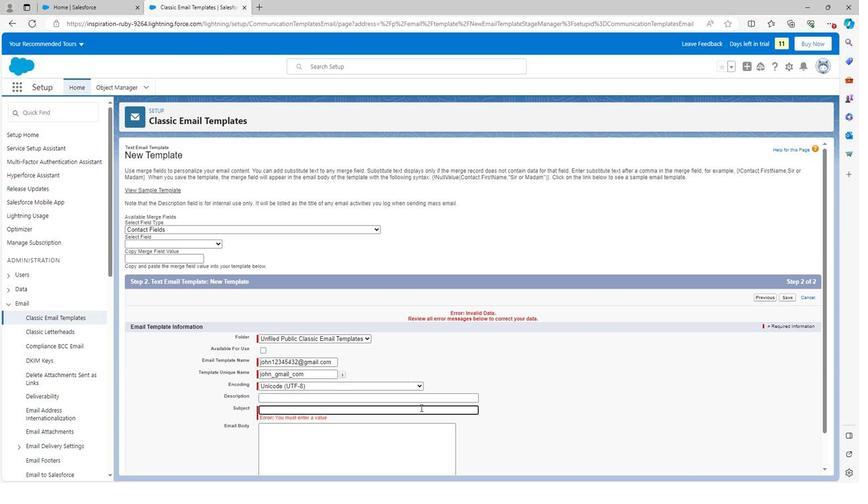 
Action: Key pressed t
Screenshot: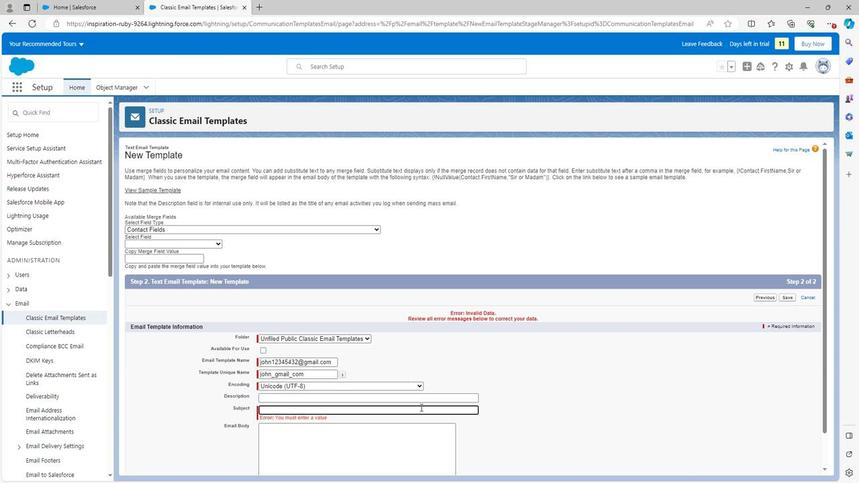 
Action: Mouse moved to (410, 406)
Screenshot: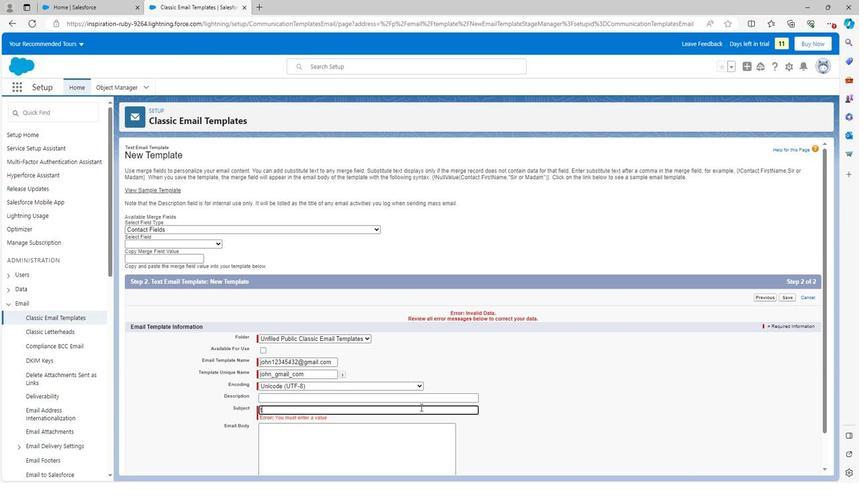 
Action: Key pressed est
Screenshot: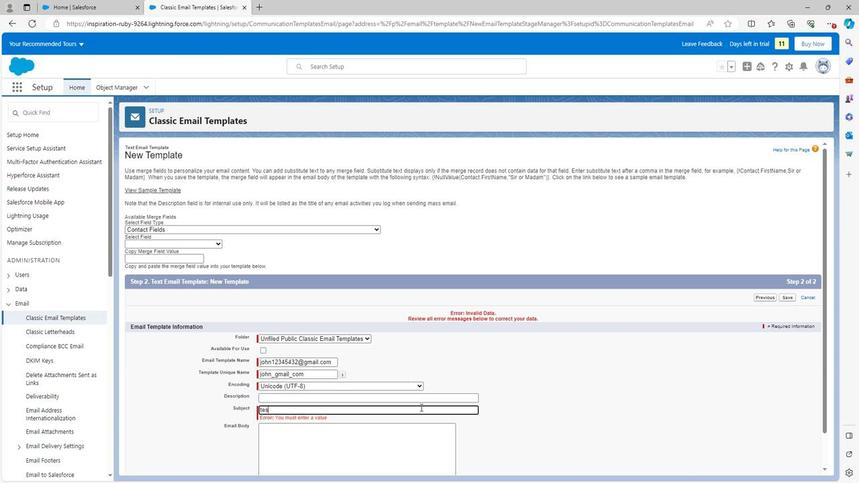 
Action: Mouse moved to (637, 419)
Screenshot: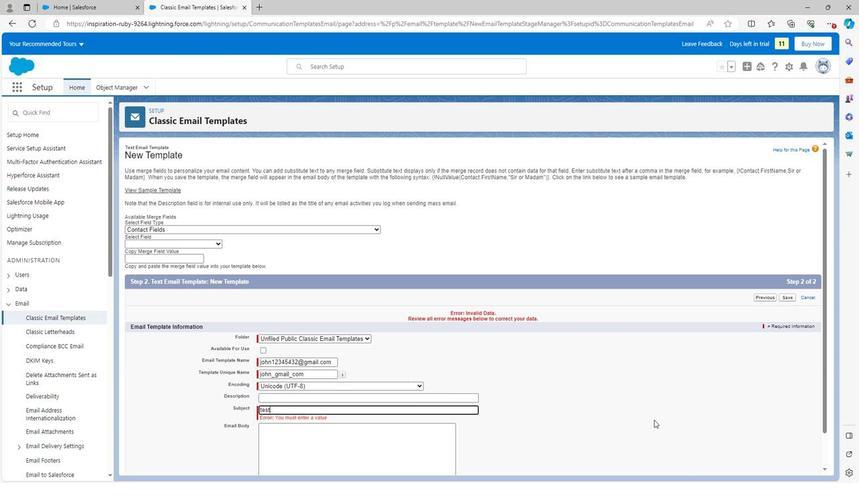 
Action: Mouse pressed left at (637, 419)
Screenshot: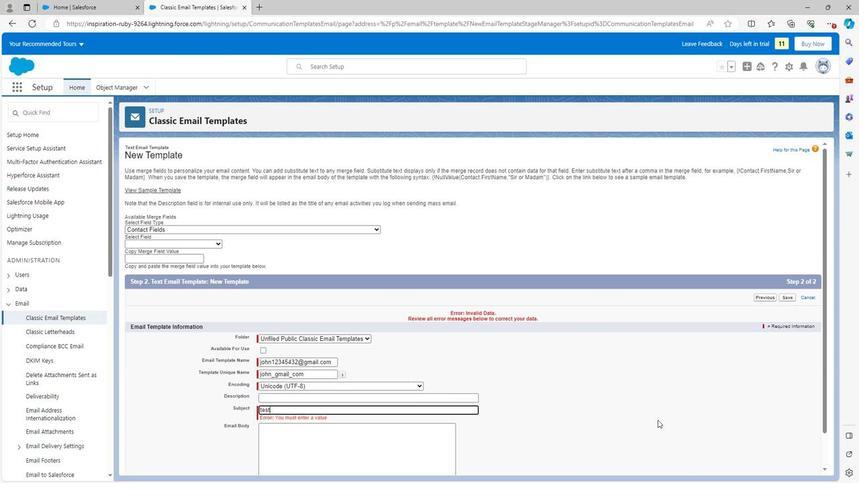 
Action: Mouse moved to (757, 460)
Screenshot: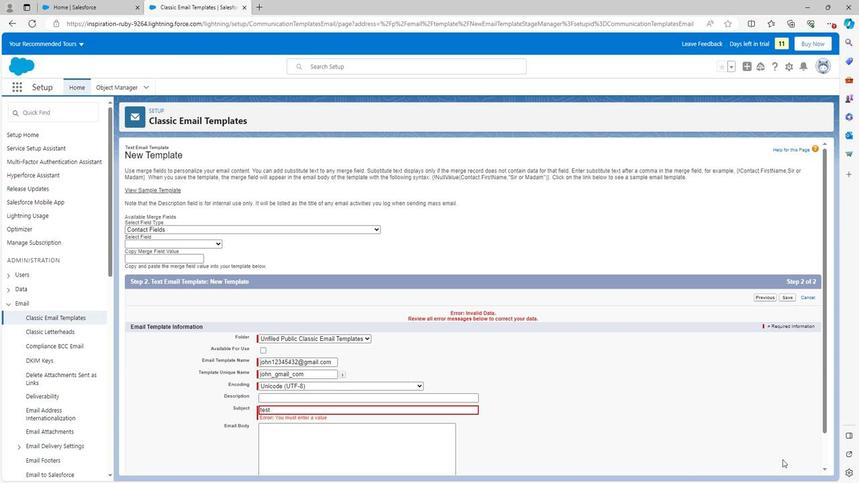 
Action: Mouse scrolled (757, 460) with delta (0, 0)
Screenshot: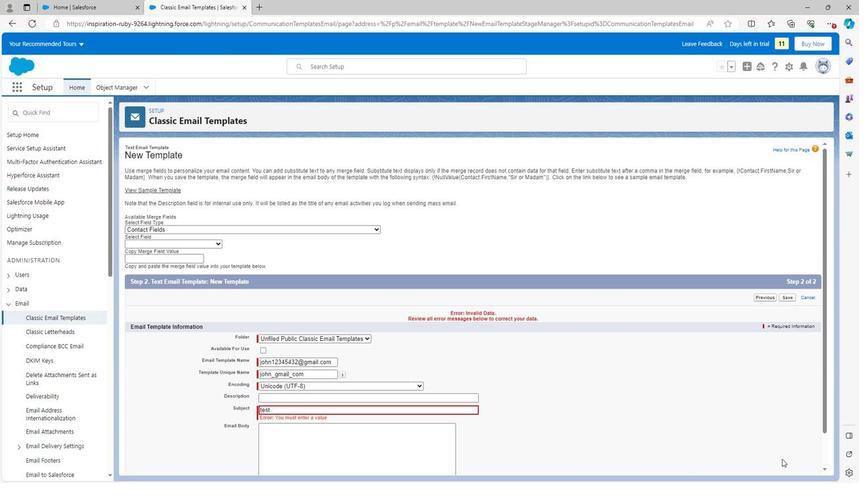 
Action: Mouse scrolled (757, 460) with delta (0, 0)
Screenshot: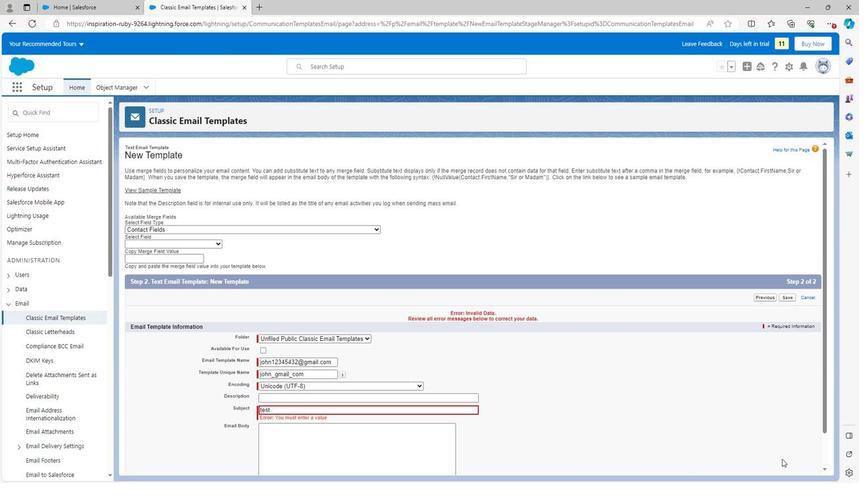
Action: Mouse moved to (756, 460)
Screenshot: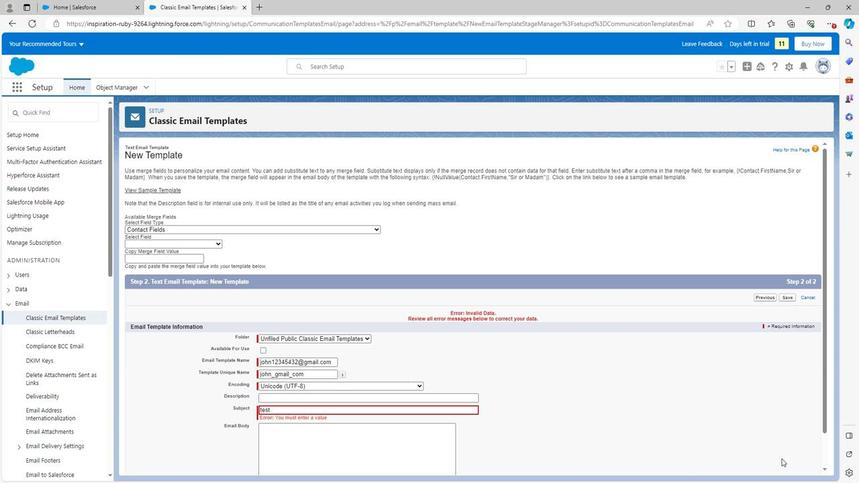 
Action: Mouse scrolled (756, 459) with delta (0, 0)
Screenshot: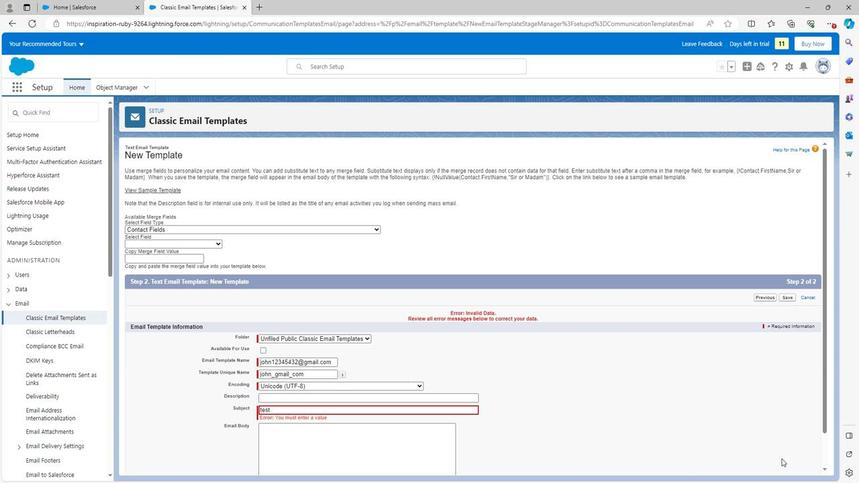 
Action: Mouse scrolled (756, 459) with delta (0, 0)
Screenshot: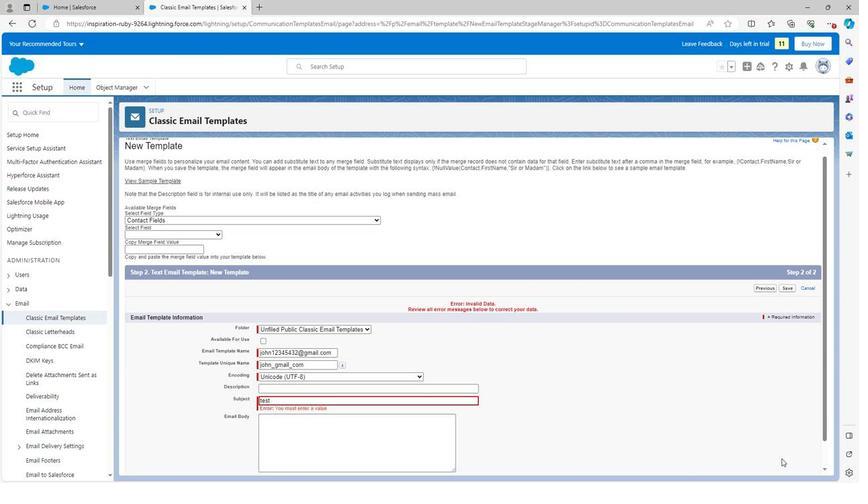 
Action: Mouse moved to (759, 465)
Screenshot: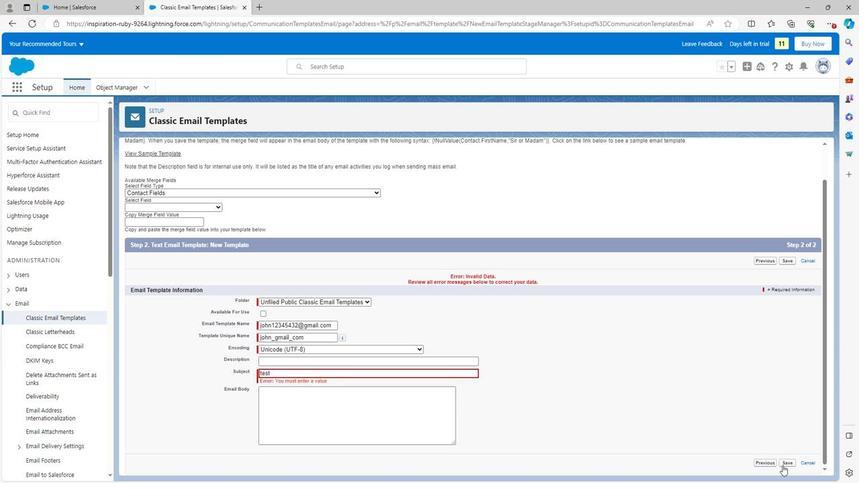 
Action: Mouse pressed left at (759, 465)
Screenshot: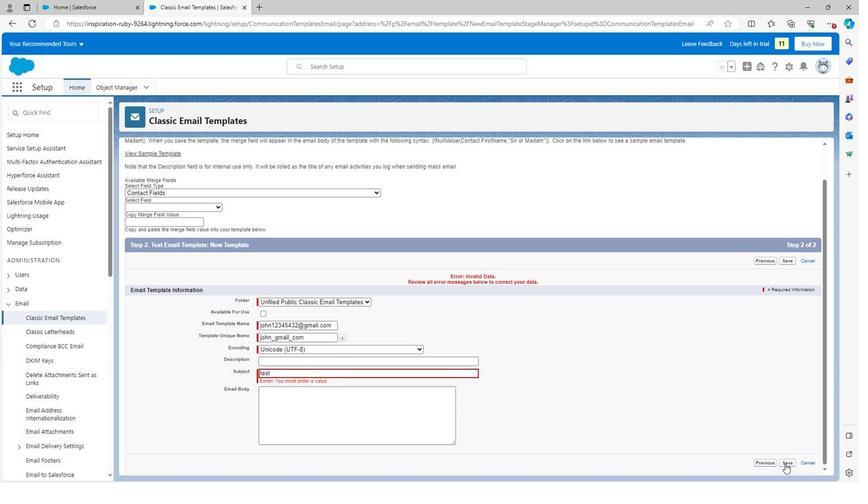 
Action: Mouse moved to (467, 249)
Screenshot: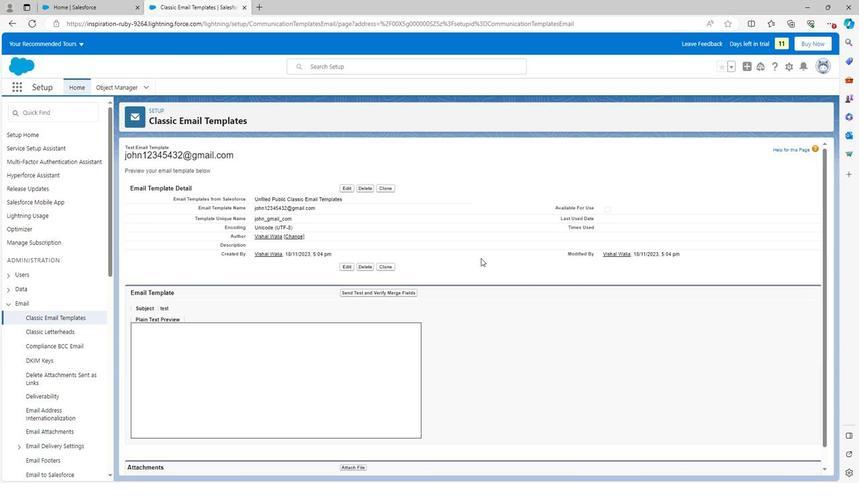 
Action: Mouse scrolled (467, 249) with delta (0, 0)
Screenshot: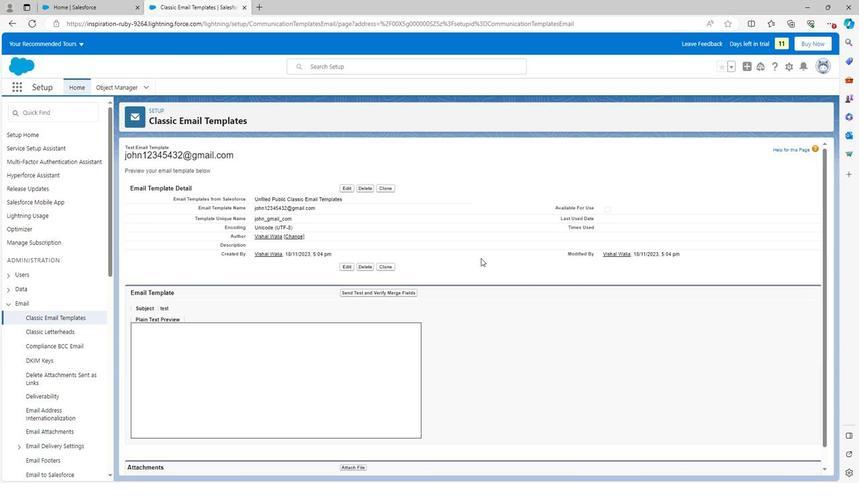 
Action: Mouse scrolled (467, 249) with delta (0, 0)
Screenshot: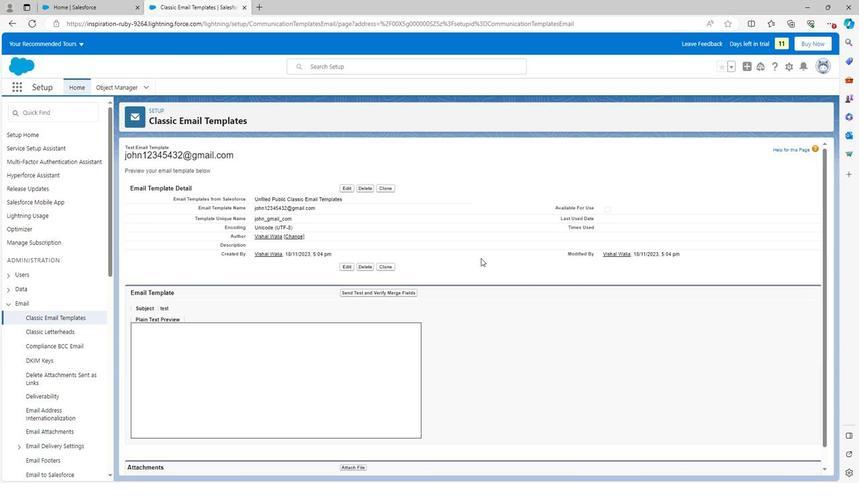 
Action: Mouse scrolled (467, 249) with delta (0, 0)
Screenshot: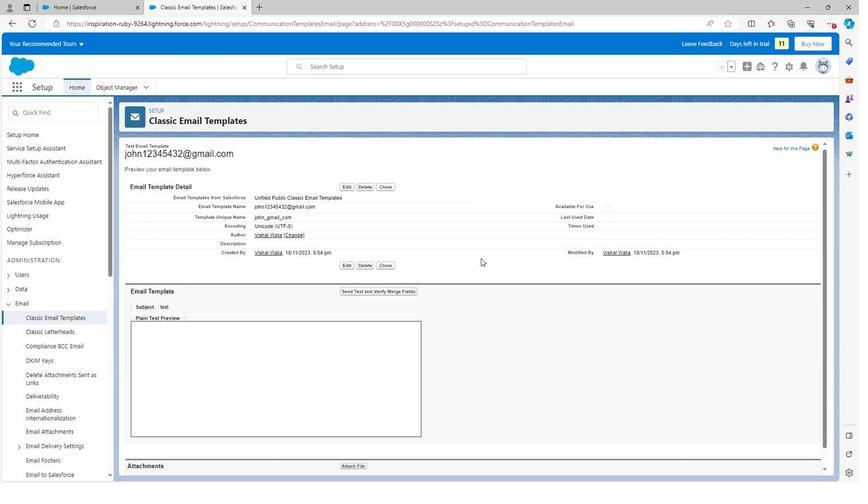 
Action: Mouse scrolled (467, 249) with delta (0, 0)
Screenshot: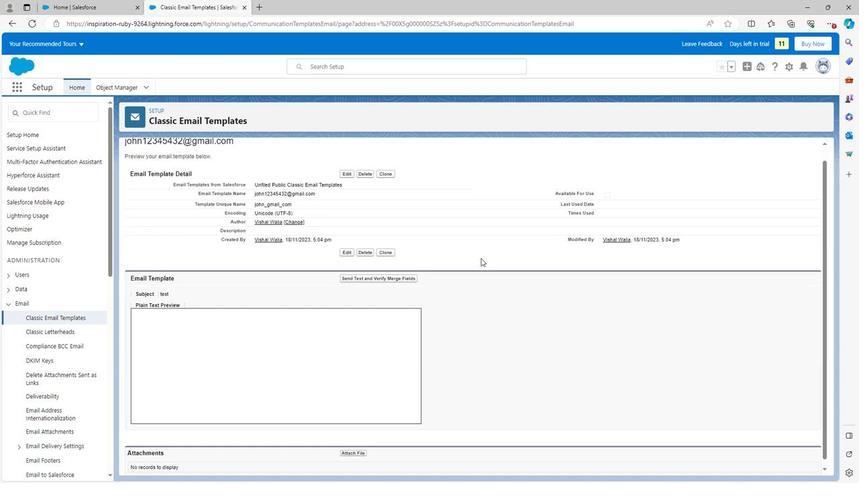 
Action: Mouse scrolled (467, 250) with delta (0, 0)
Screenshot: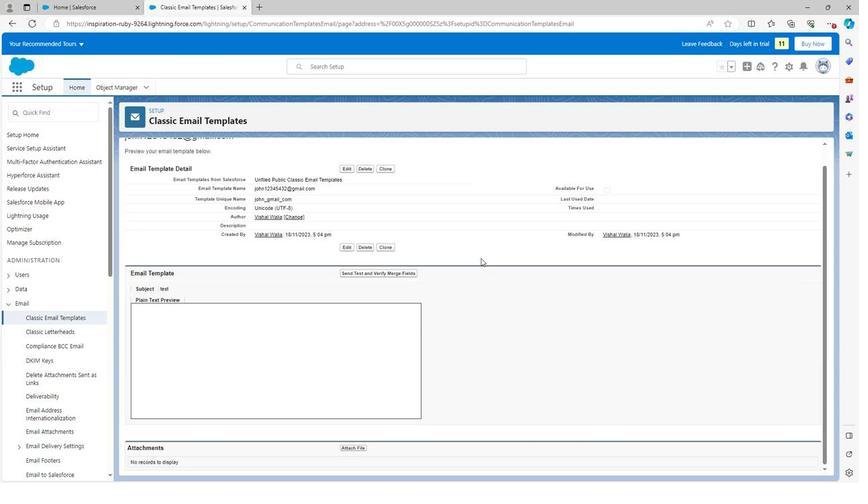 
Action: Mouse scrolled (467, 250) with delta (0, 0)
Screenshot: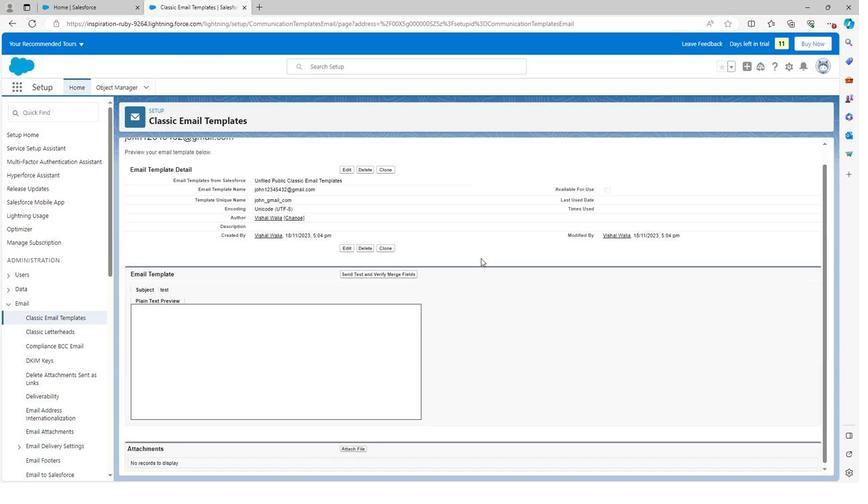 
Action: Mouse scrolled (467, 250) with delta (0, 0)
Screenshot: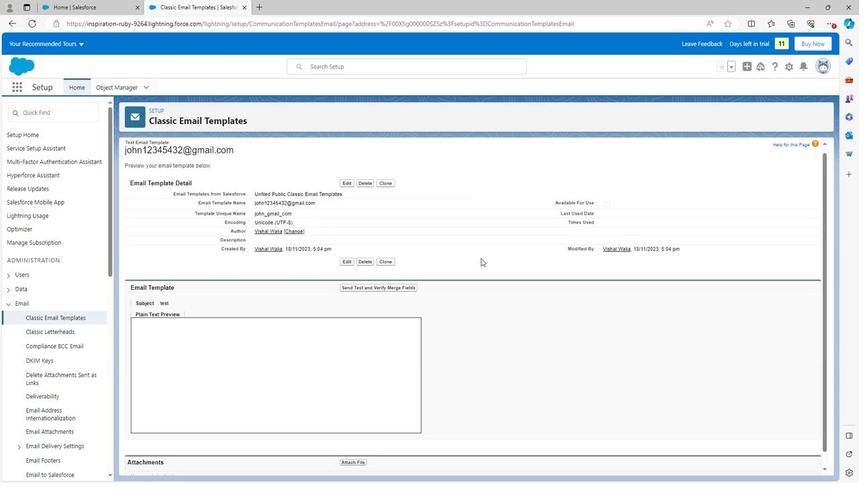 
Action: Mouse scrolled (467, 250) with delta (0, 0)
Screenshot: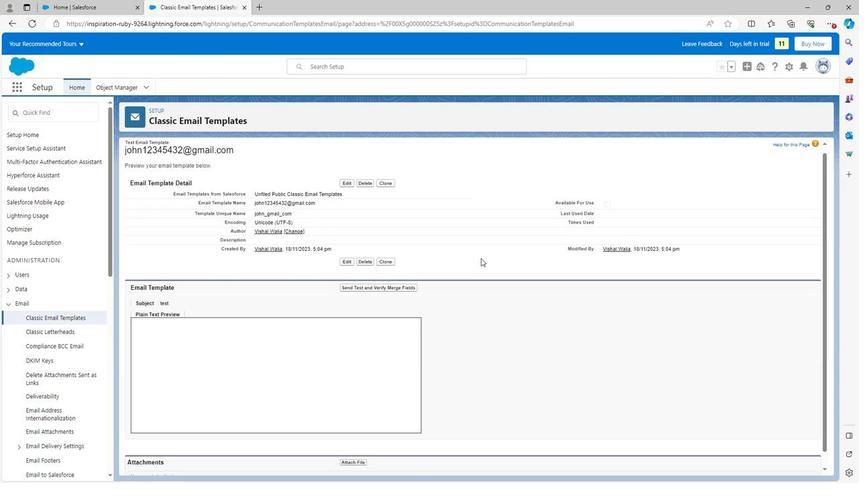 
Action: Mouse scrolled (467, 250) with delta (0, 0)
Screenshot: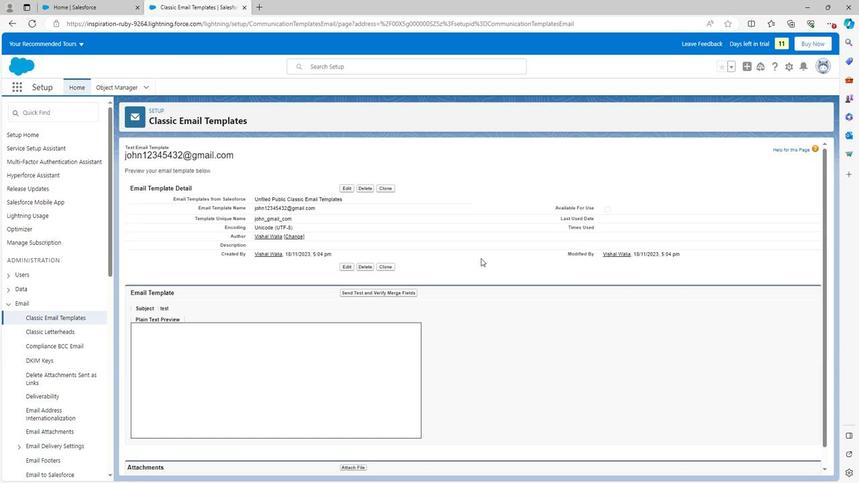 
Action: Mouse scrolled (467, 249) with delta (0, 0)
Screenshot: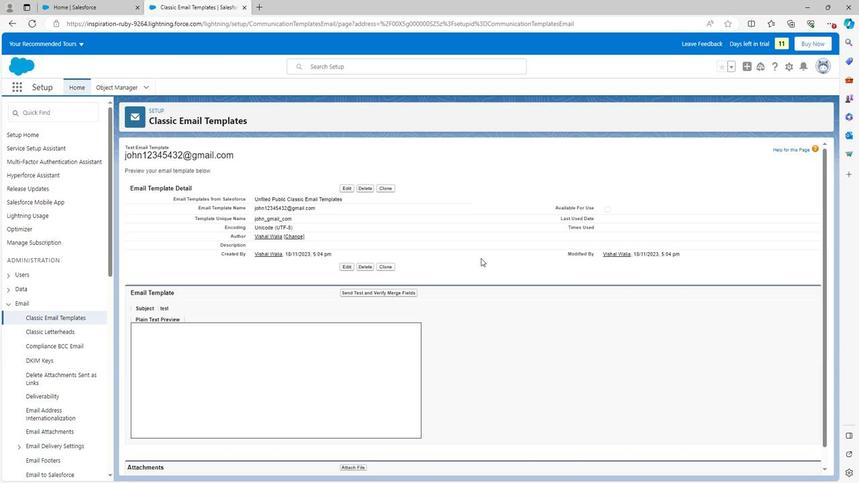 
Action: Mouse scrolled (467, 249) with delta (0, 0)
Screenshot: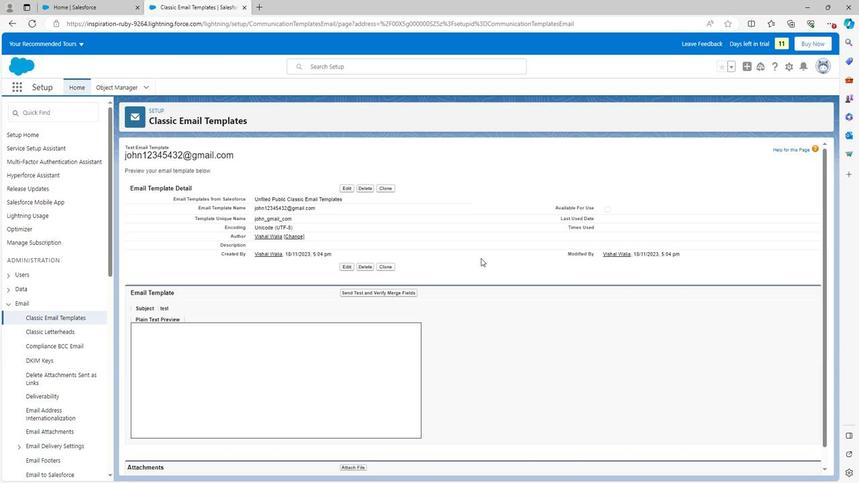 
Action: Mouse scrolled (467, 249) with delta (0, 0)
Screenshot: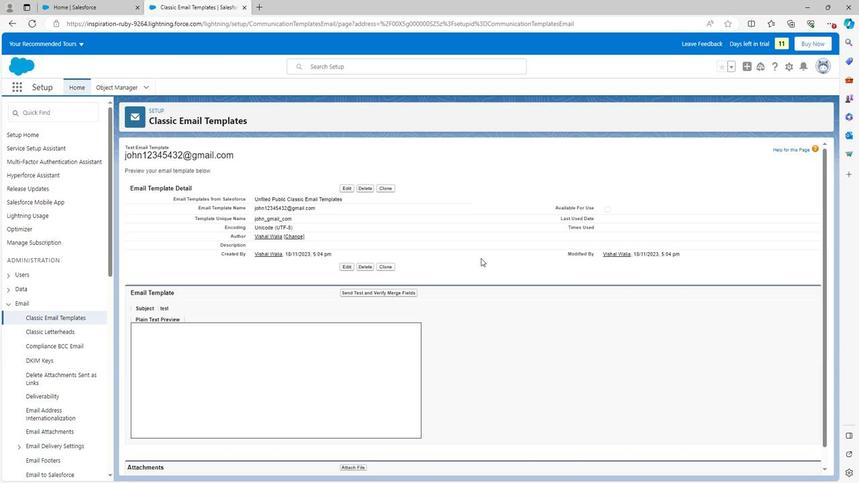 
Action: Mouse scrolled (467, 249) with delta (0, 0)
Screenshot: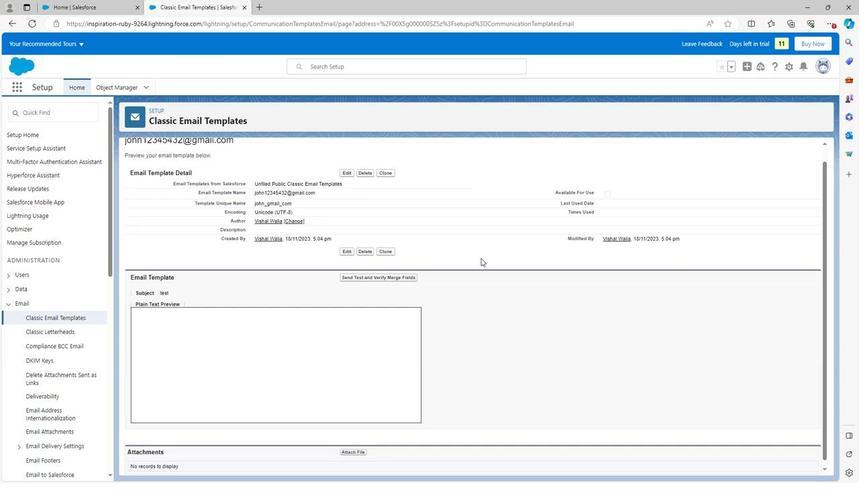 
Action: Mouse moved to (469, 244)
Screenshot: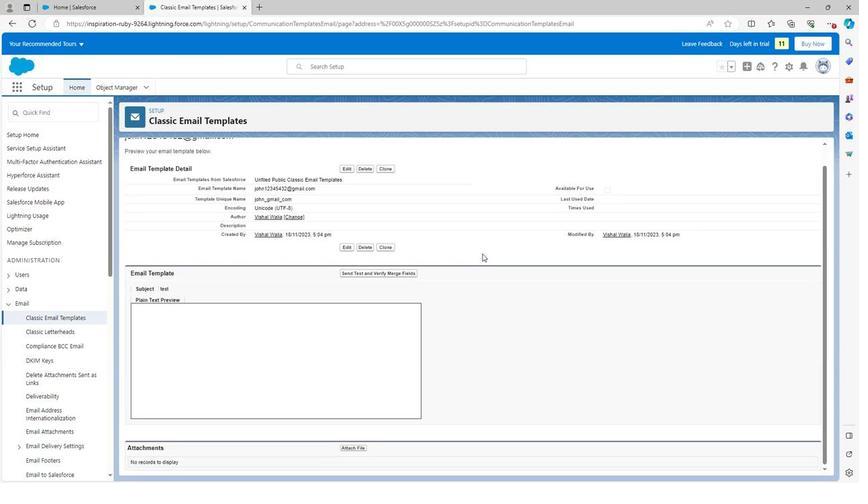 
